 Task: Search one way flight ticket for 3 adults in first from Lewiston: Lewiston-nez Perce County Airport to Laramie: Laramie Regional Airport on 5-3-2023. Choice of flights is Royal air maroc. Number of bags: 1 carry on bag. Price is upto 77000. Outbound departure time preference is 12:30.
Action: Mouse moved to (287, 267)
Screenshot: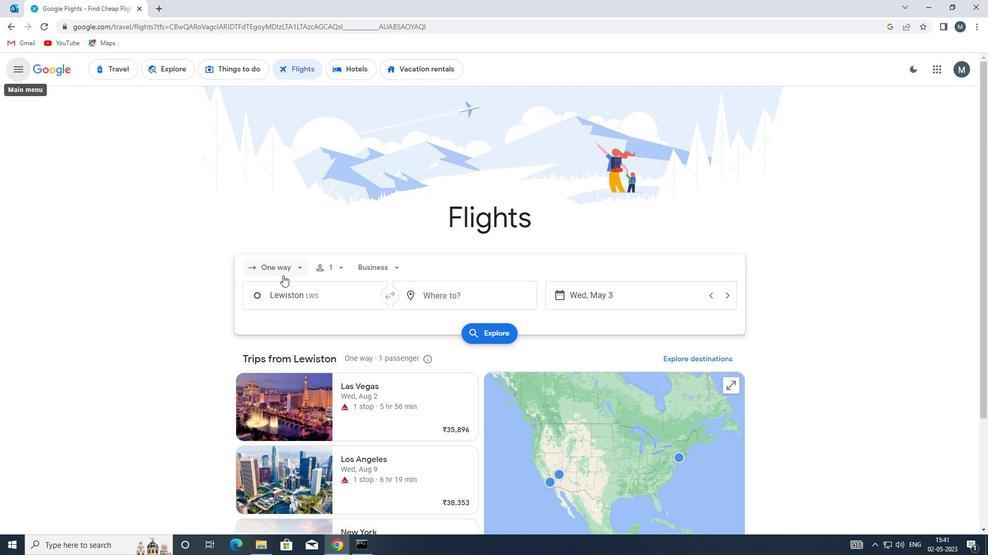 
Action: Mouse pressed left at (287, 267)
Screenshot: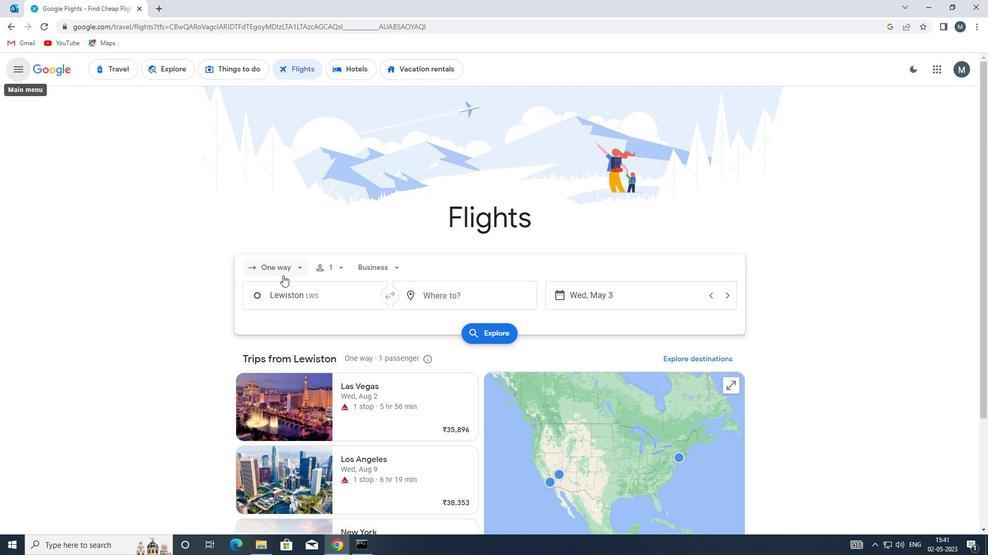 
Action: Mouse moved to (291, 316)
Screenshot: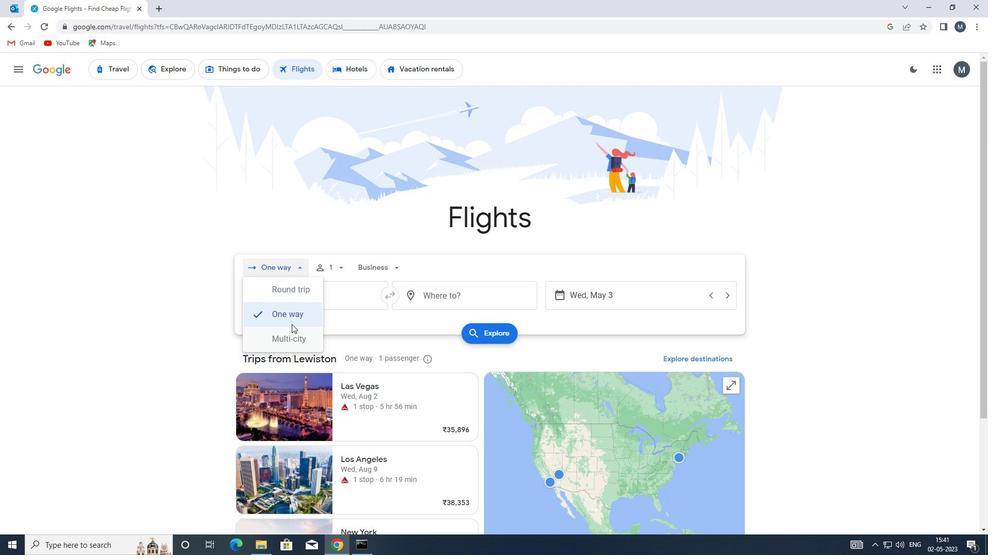 
Action: Mouse pressed left at (291, 316)
Screenshot: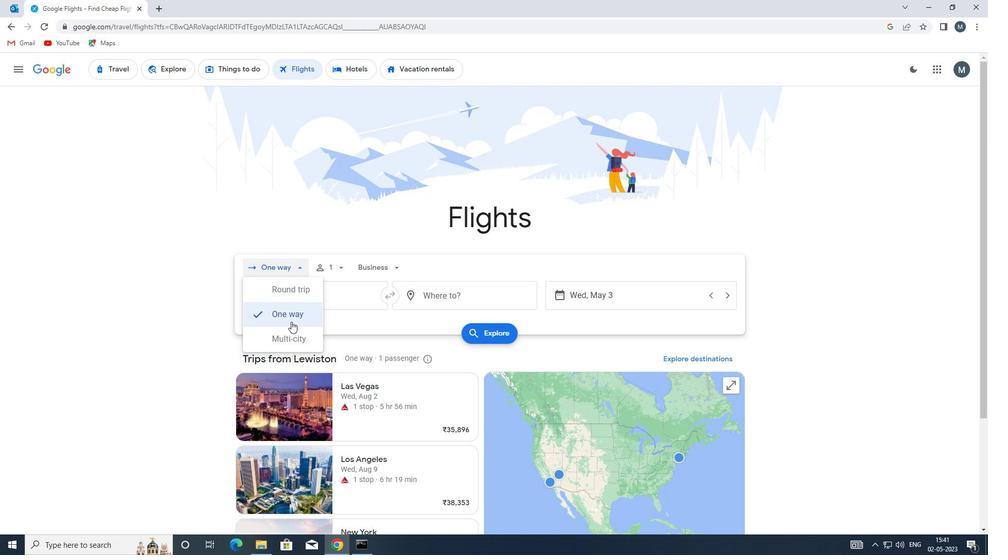 
Action: Mouse moved to (341, 269)
Screenshot: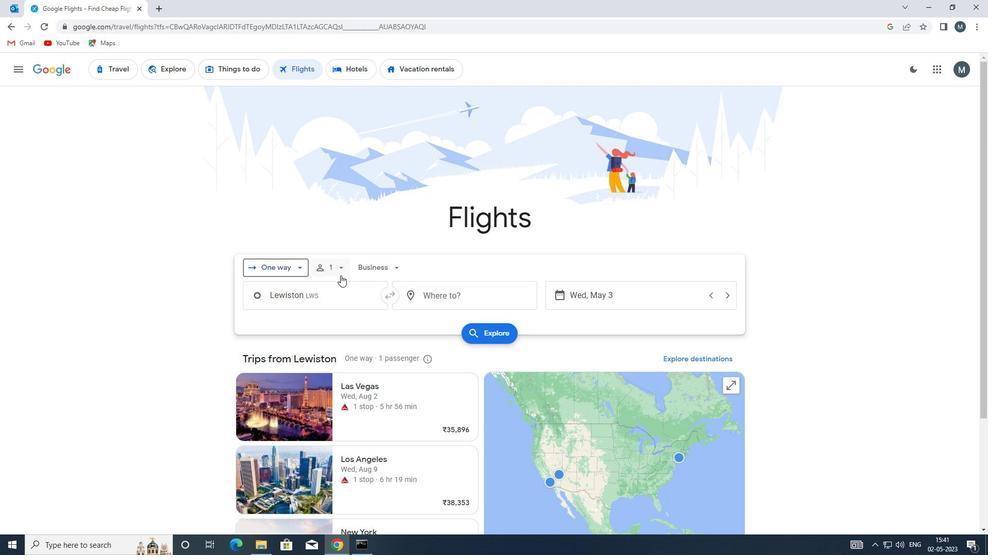
Action: Mouse pressed left at (341, 269)
Screenshot: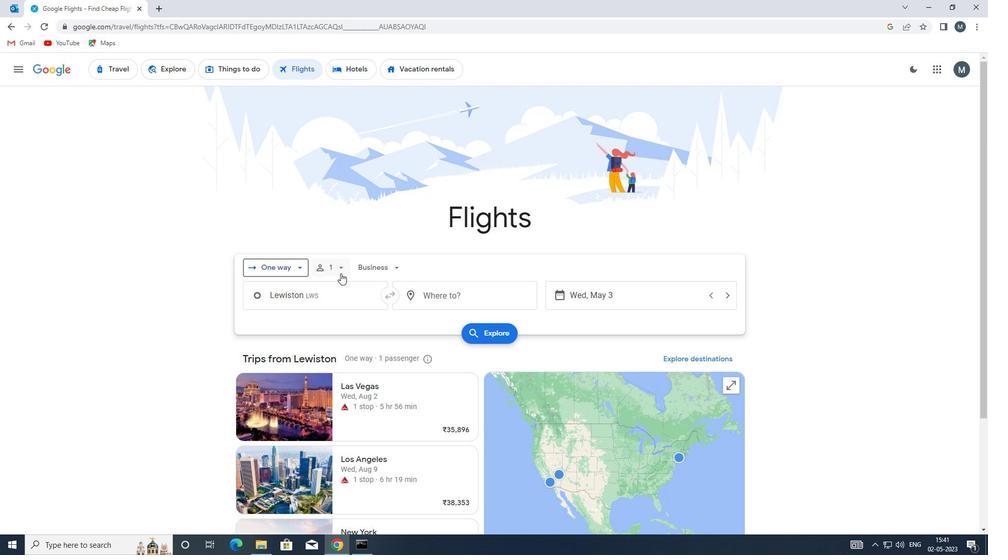 
Action: Mouse moved to (422, 295)
Screenshot: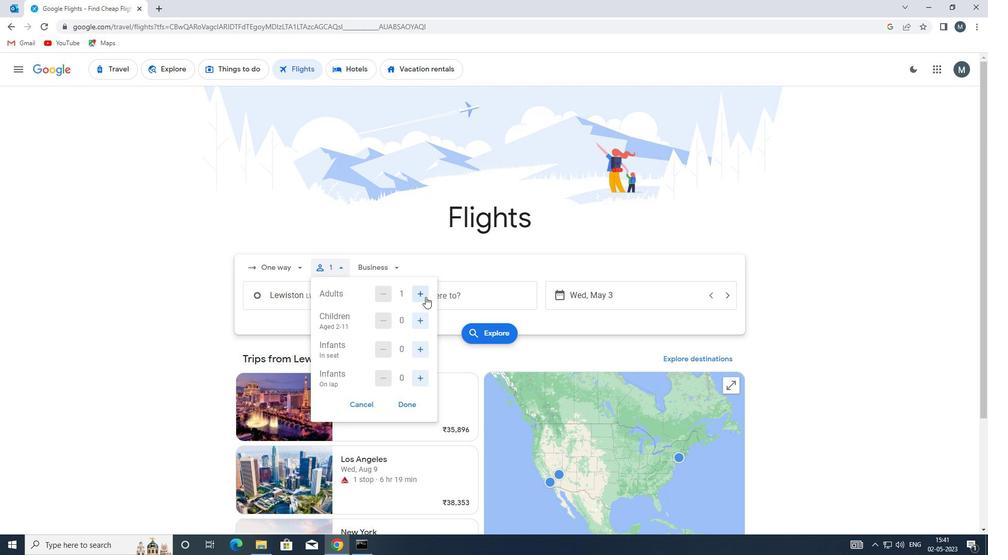 
Action: Mouse pressed left at (422, 295)
Screenshot: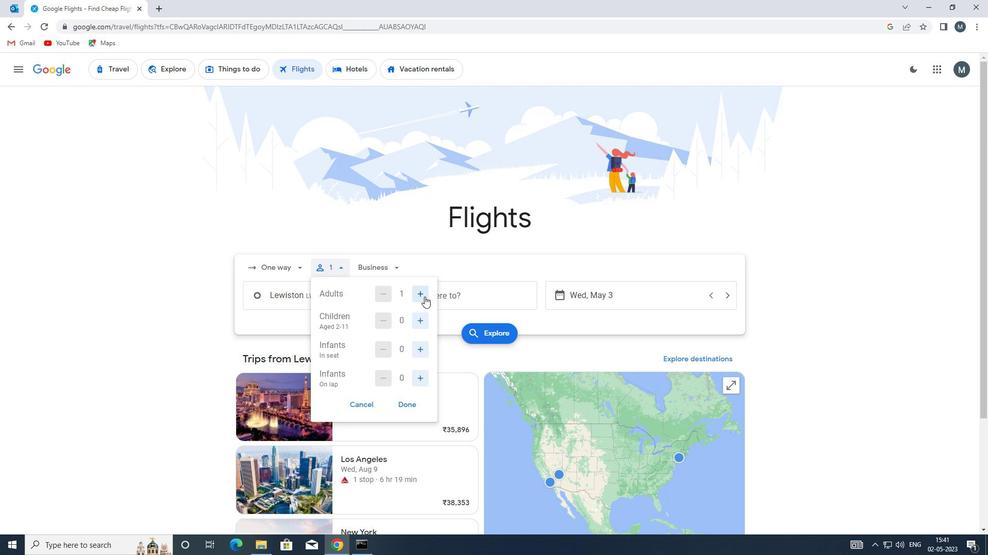 
Action: Mouse pressed left at (422, 295)
Screenshot: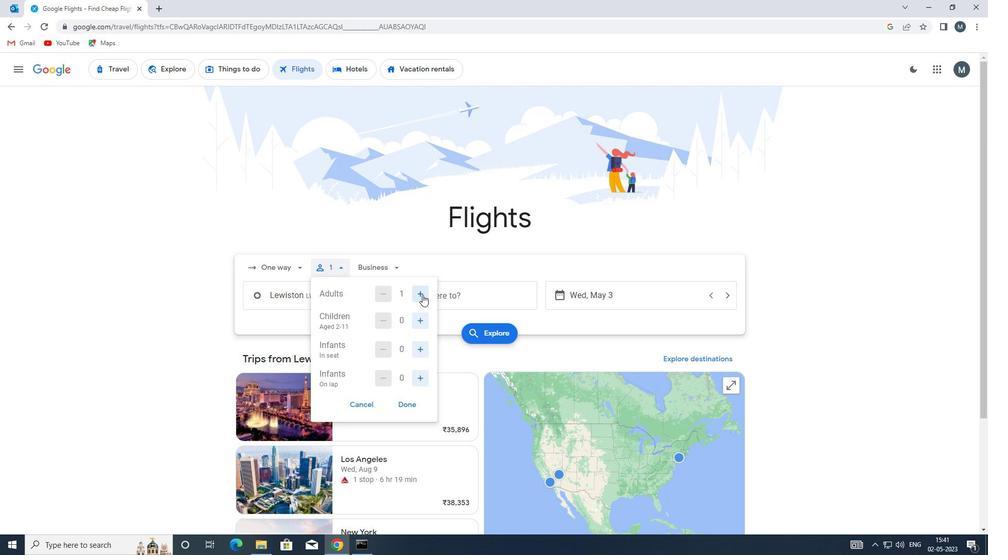 
Action: Mouse moved to (415, 403)
Screenshot: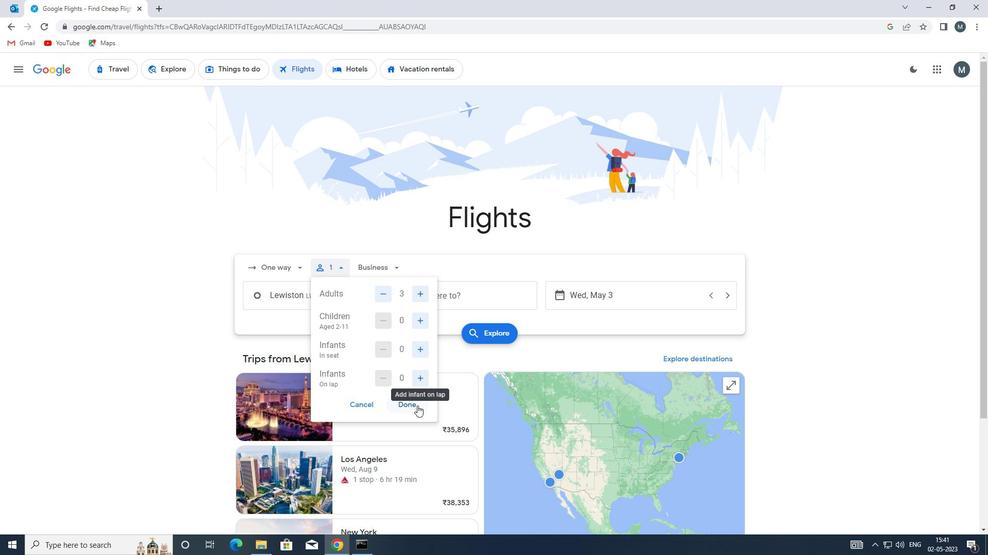 
Action: Mouse pressed left at (415, 403)
Screenshot: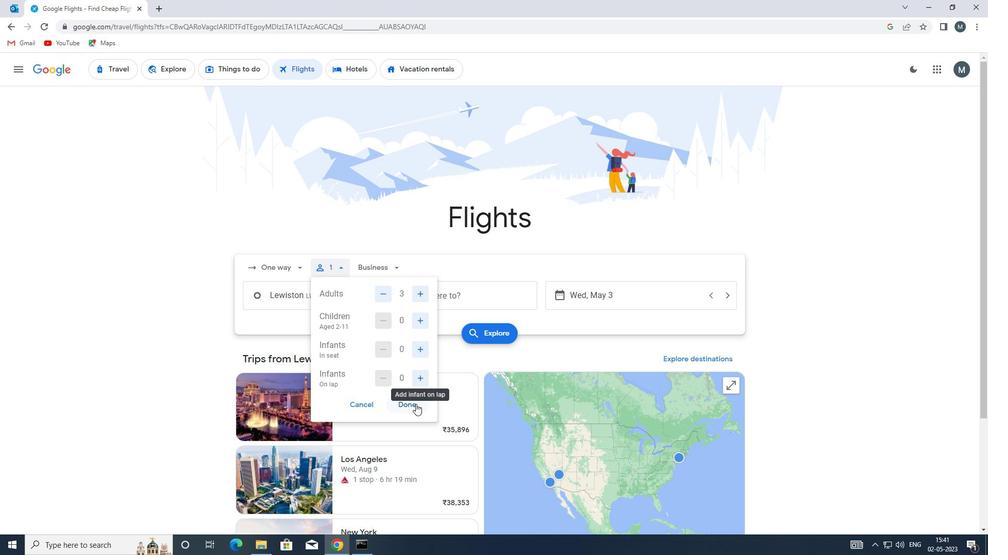 
Action: Mouse moved to (386, 266)
Screenshot: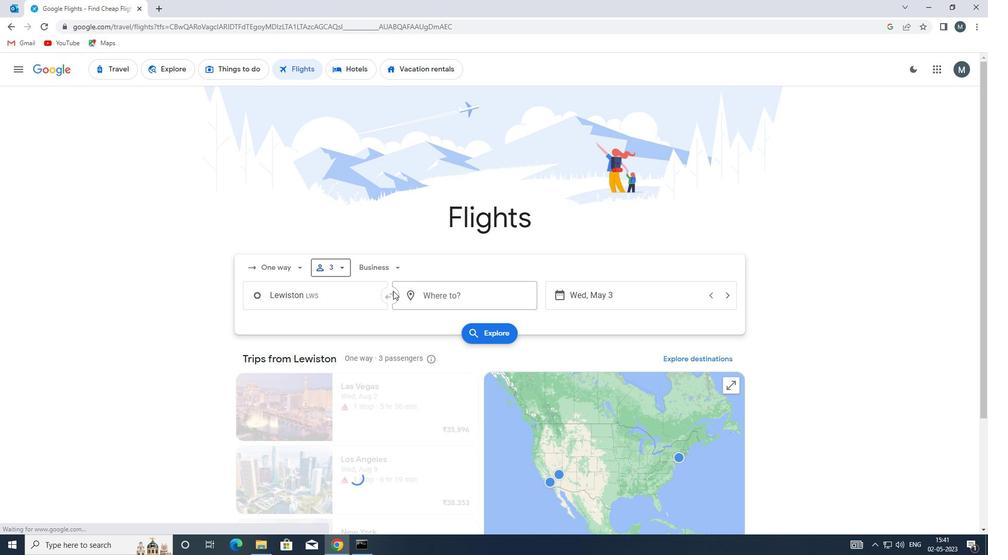 
Action: Mouse pressed left at (386, 266)
Screenshot: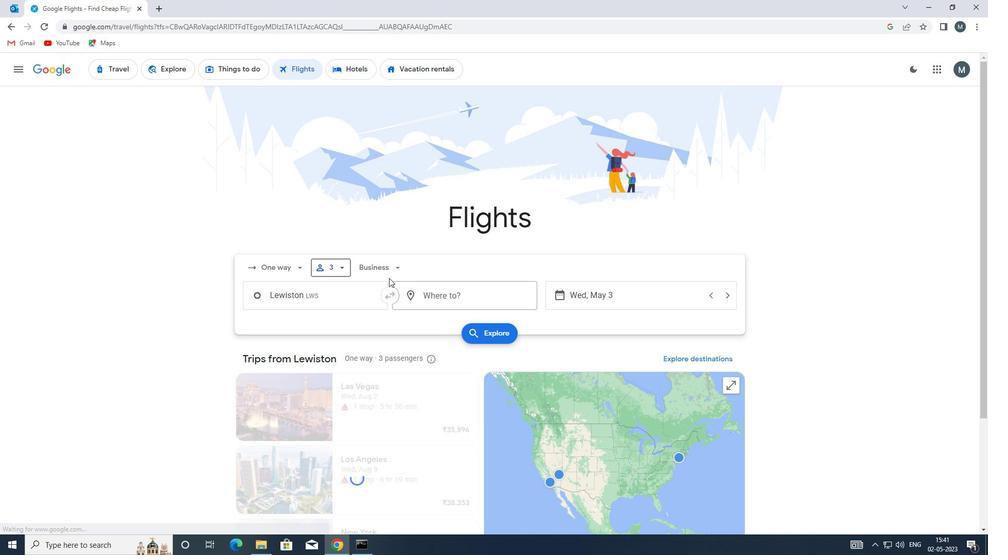 
Action: Mouse moved to (395, 363)
Screenshot: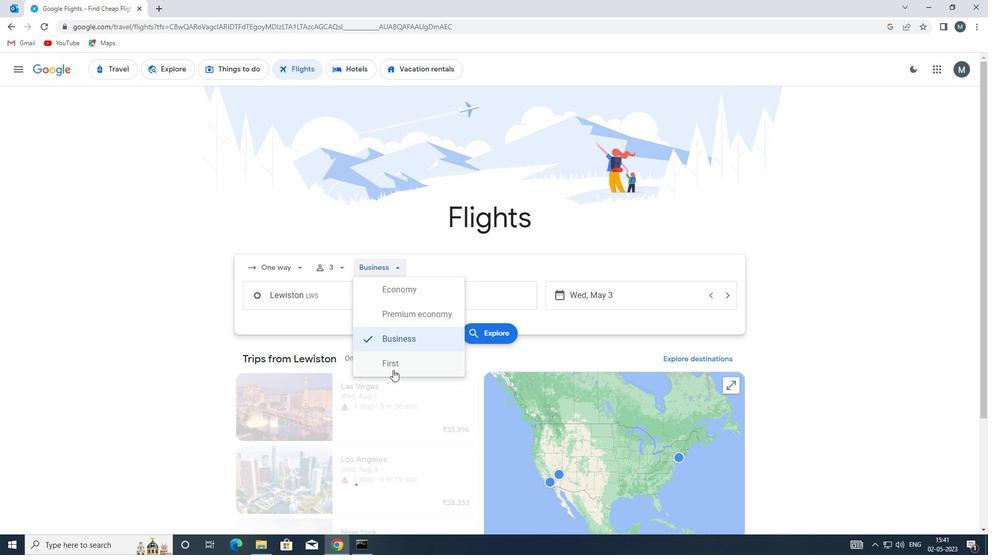 
Action: Mouse pressed left at (395, 363)
Screenshot: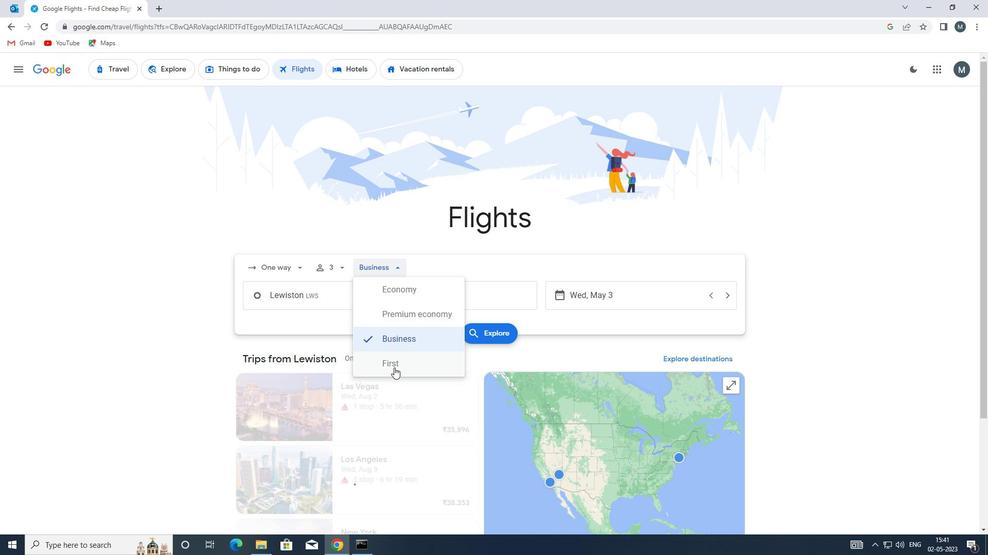 
Action: Mouse moved to (342, 297)
Screenshot: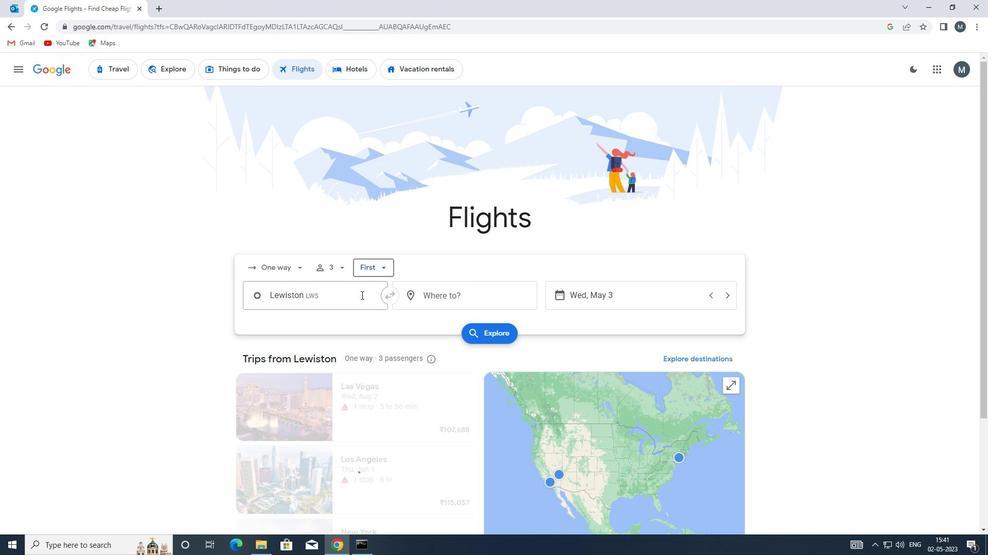 
Action: Mouse pressed left at (342, 297)
Screenshot: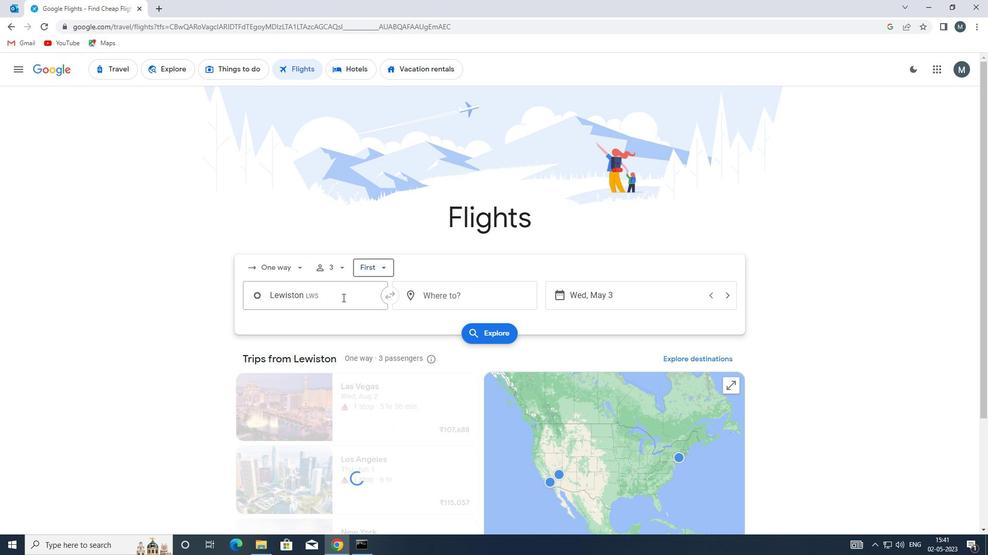 
Action: Mouse moved to (342, 297)
Screenshot: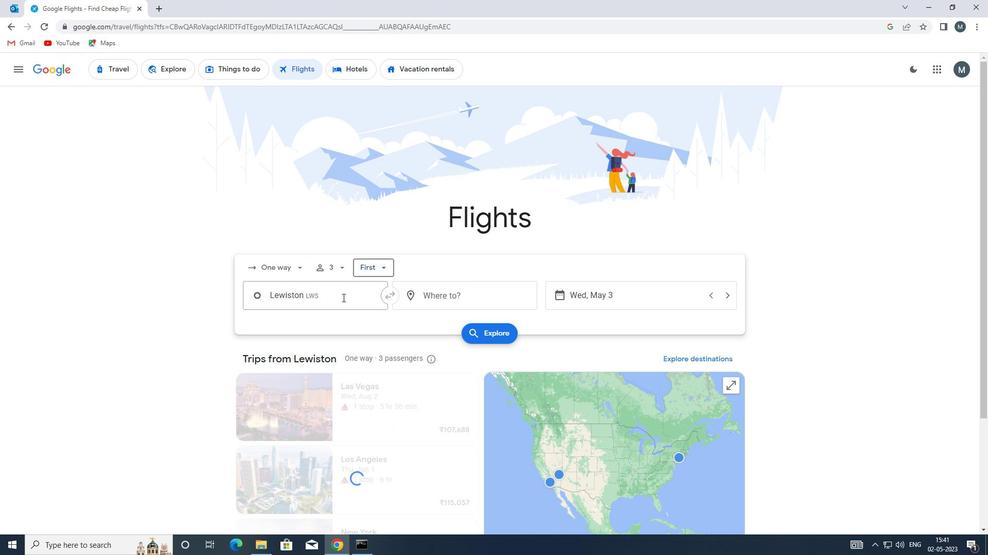 
Action: Key pressed <Key.enter>
Screenshot: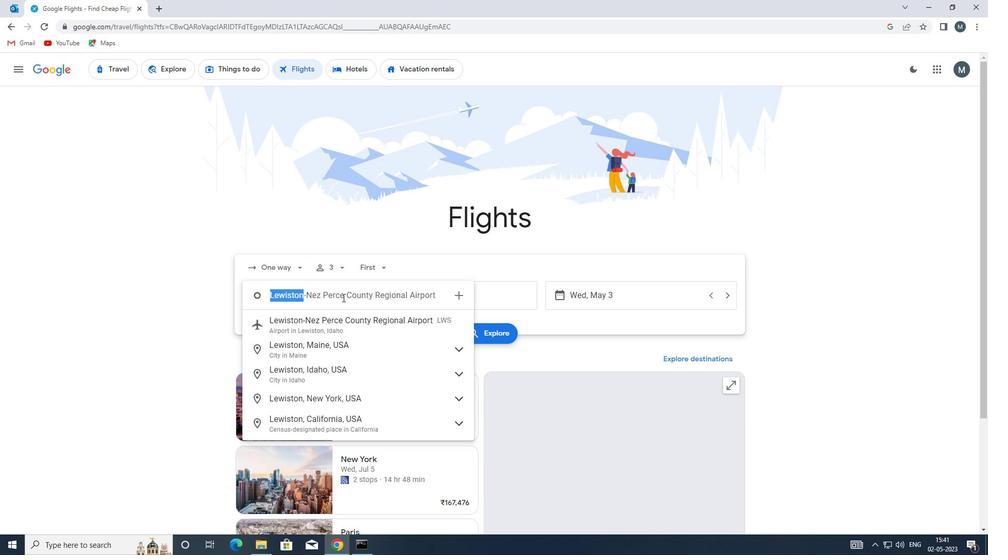 
Action: Mouse moved to (458, 295)
Screenshot: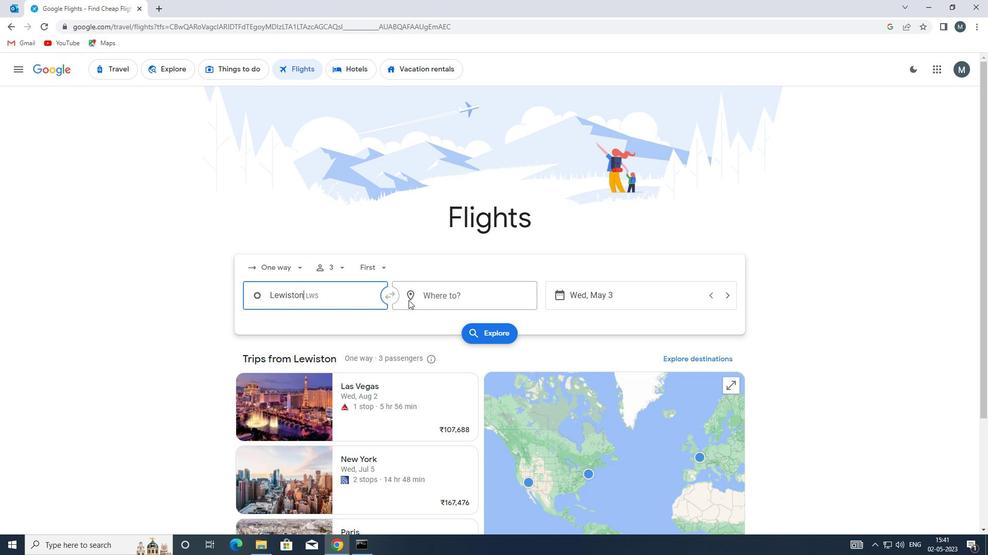 
Action: Mouse pressed left at (458, 295)
Screenshot: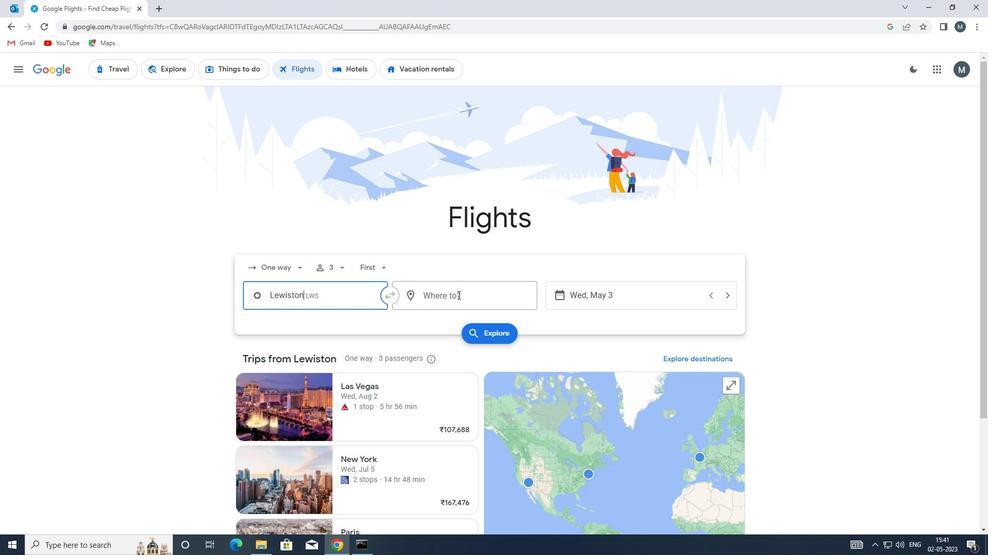 
Action: Key pressed lar
Screenshot: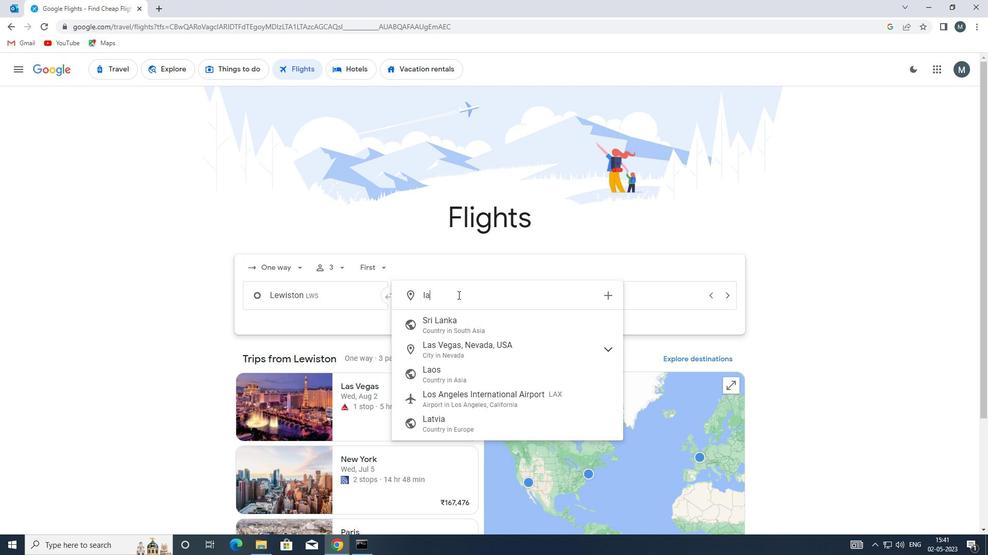 
Action: Mouse moved to (498, 320)
Screenshot: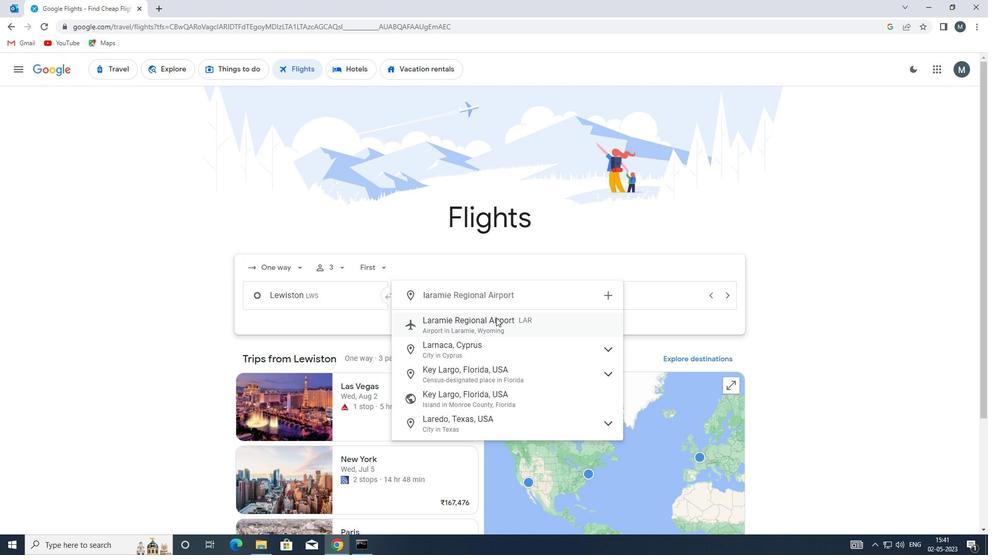 
Action: Mouse pressed left at (498, 320)
Screenshot: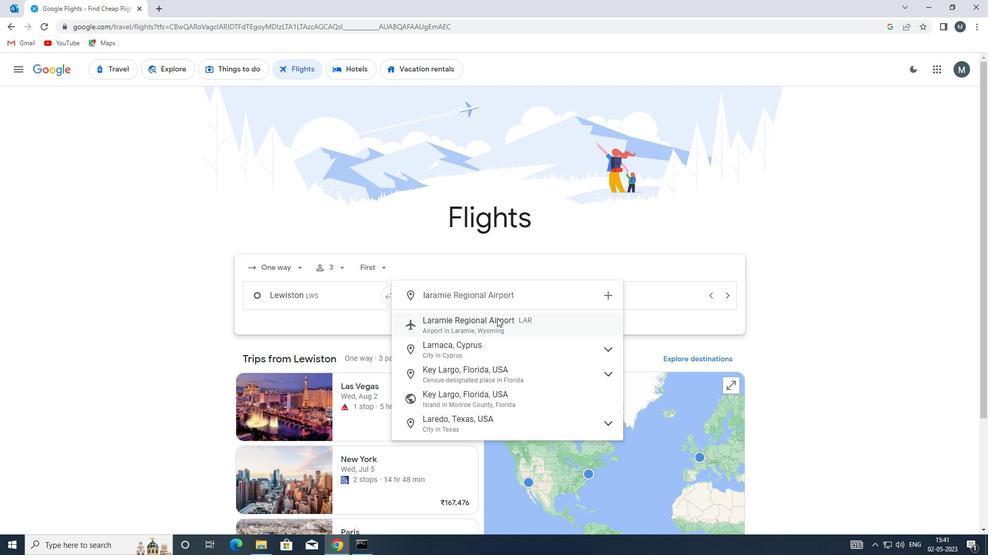 
Action: Mouse moved to (570, 305)
Screenshot: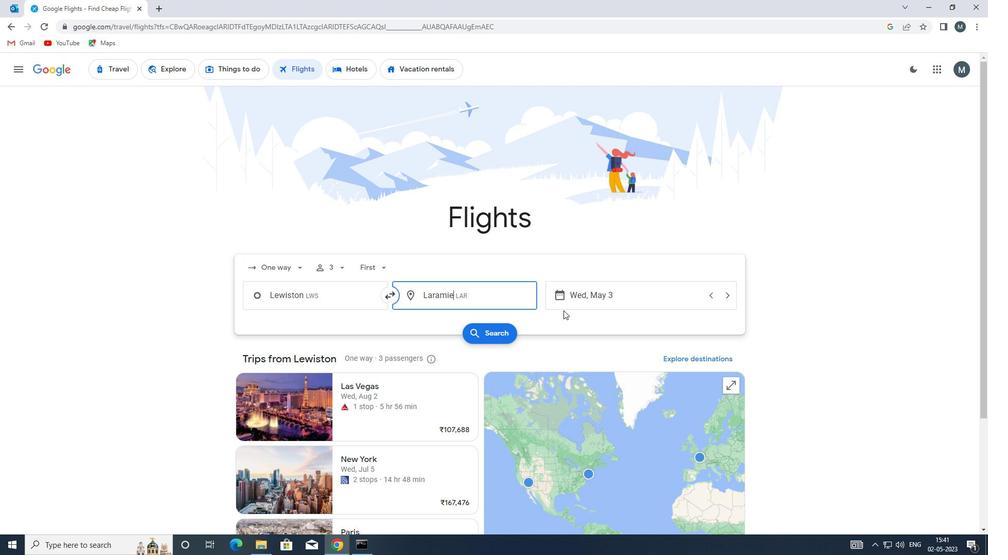 
Action: Mouse pressed left at (570, 305)
Screenshot: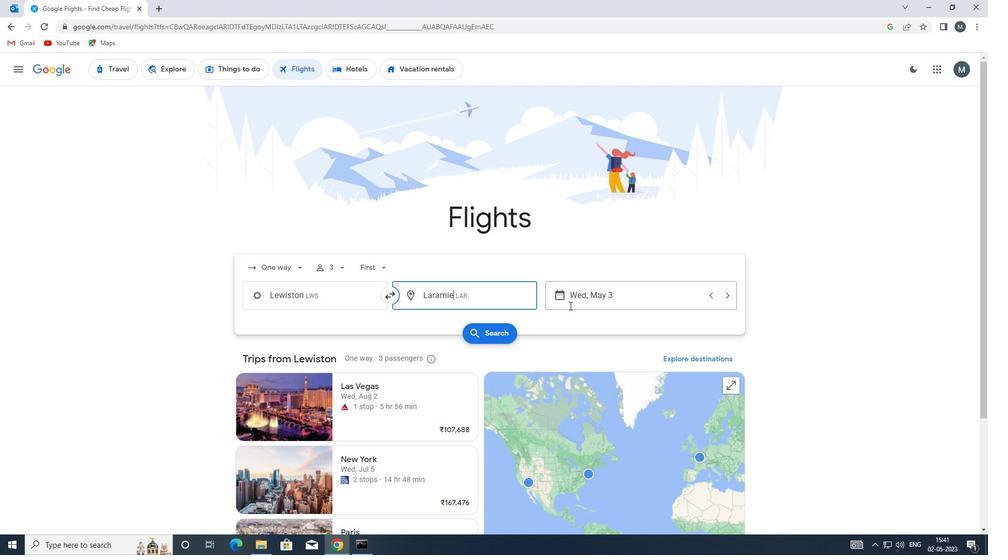 
Action: Mouse moved to (443, 342)
Screenshot: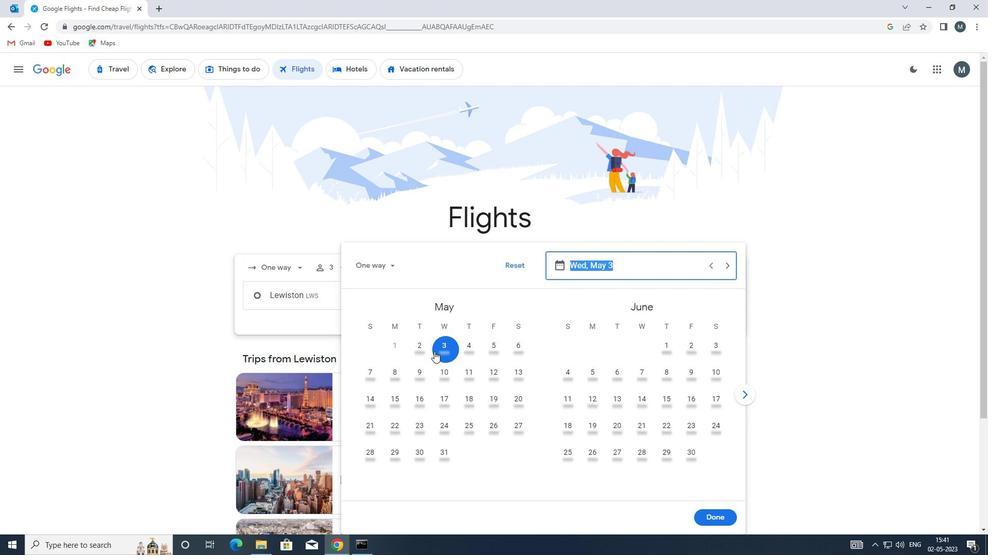 
Action: Mouse pressed left at (443, 342)
Screenshot: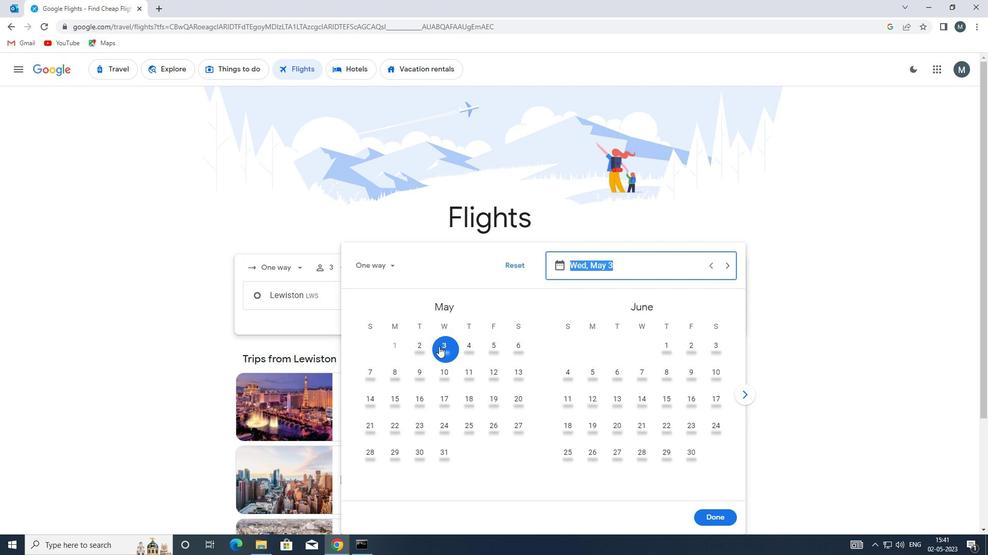 
Action: Mouse moved to (728, 512)
Screenshot: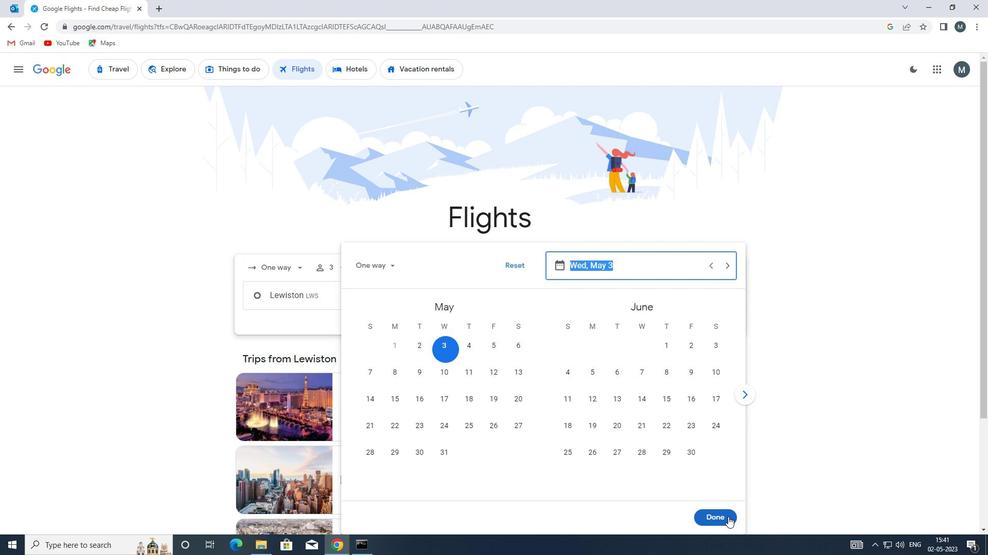 
Action: Mouse pressed left at (728, 512)
Screenshot: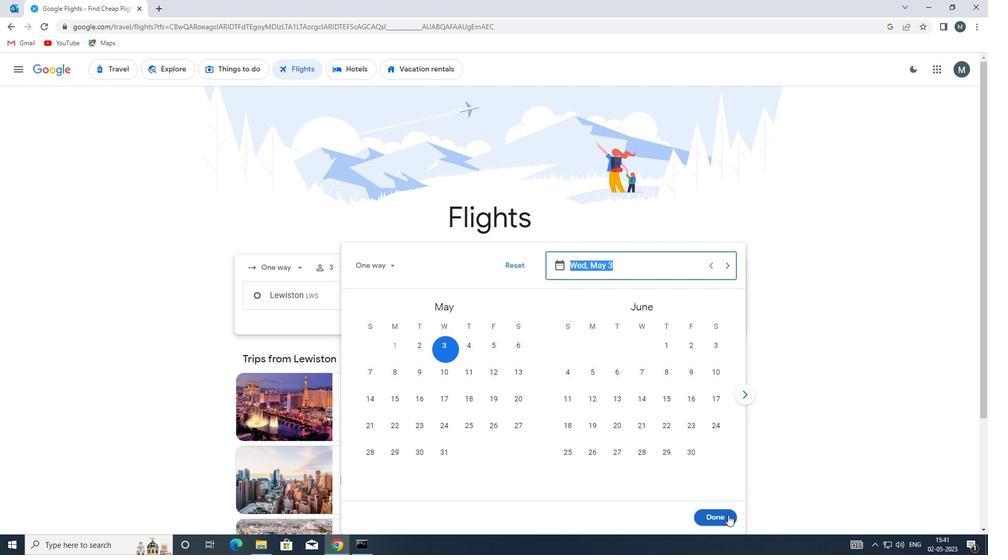 
Action: Mouse moved to (491, 337)
Screenshot: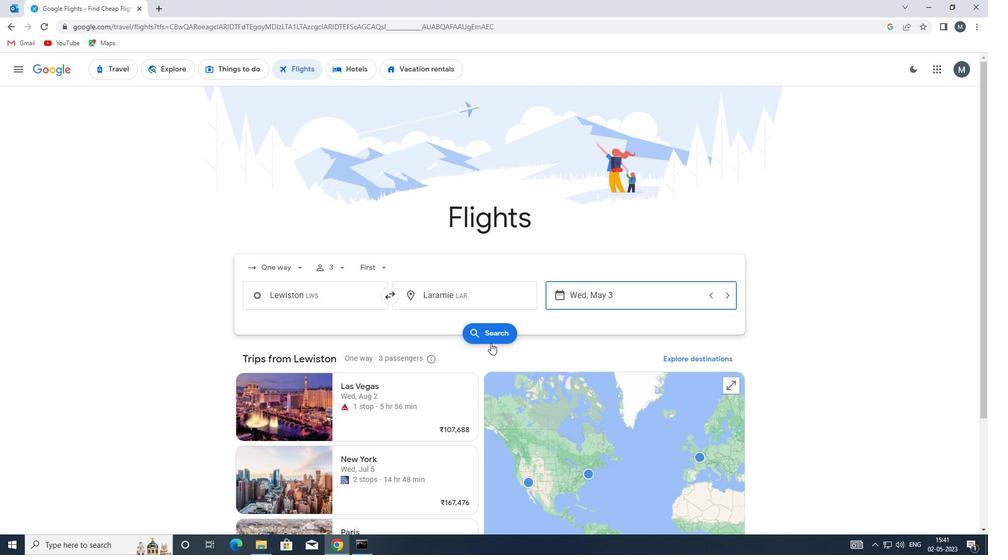 
Action: Mouse pressed left at (491, 337)
Screenshot: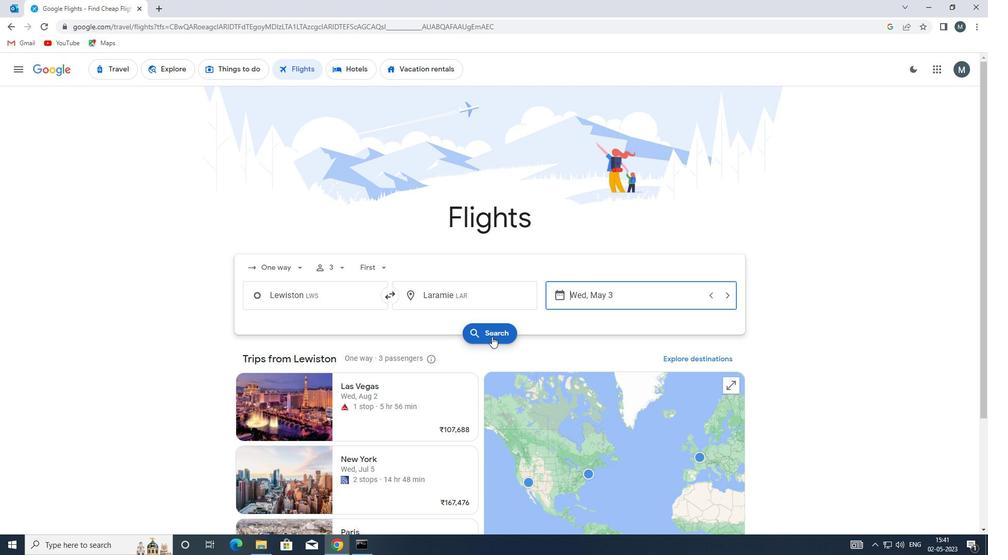 
Action: Mouse moved to (264, 162)
Screenshot: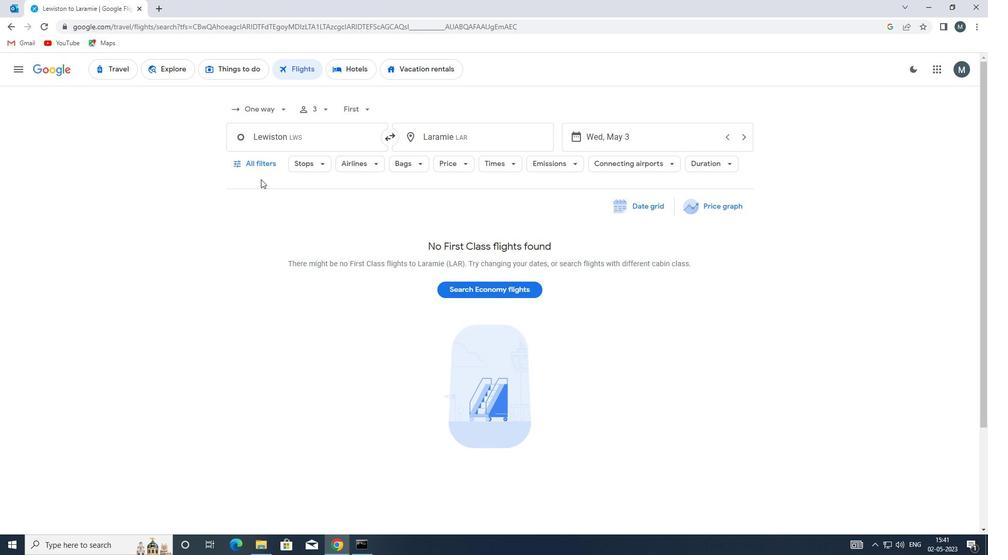 
Action: Mouse pressed left at (264, 162)
Screenshot: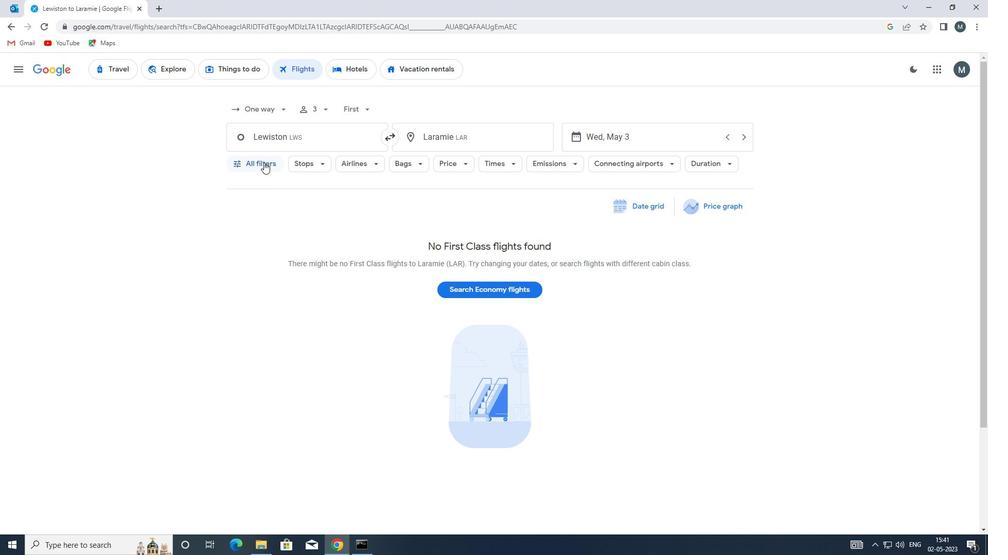 
Action: Mouse moved to (293, 258)
Screenshot: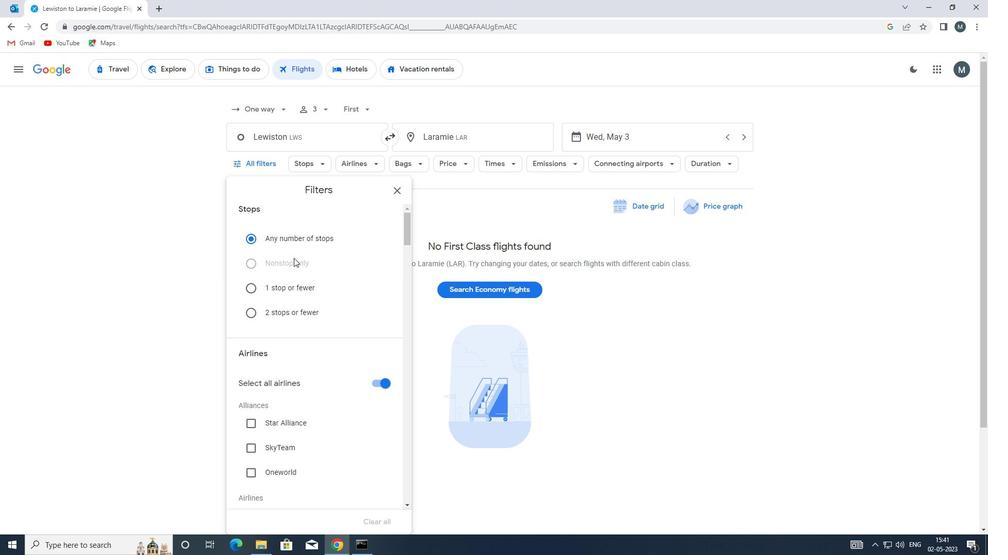 
Action: Mouse scrolled (293, 257) with delta (0, 0)
Screenshot: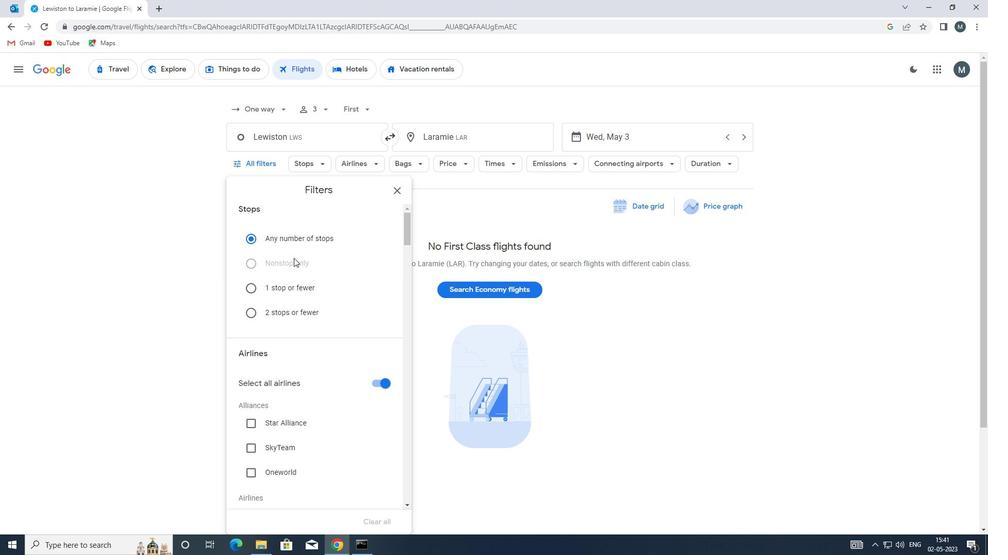 
Action: Mouse moved to (320, 297)
Screenshot: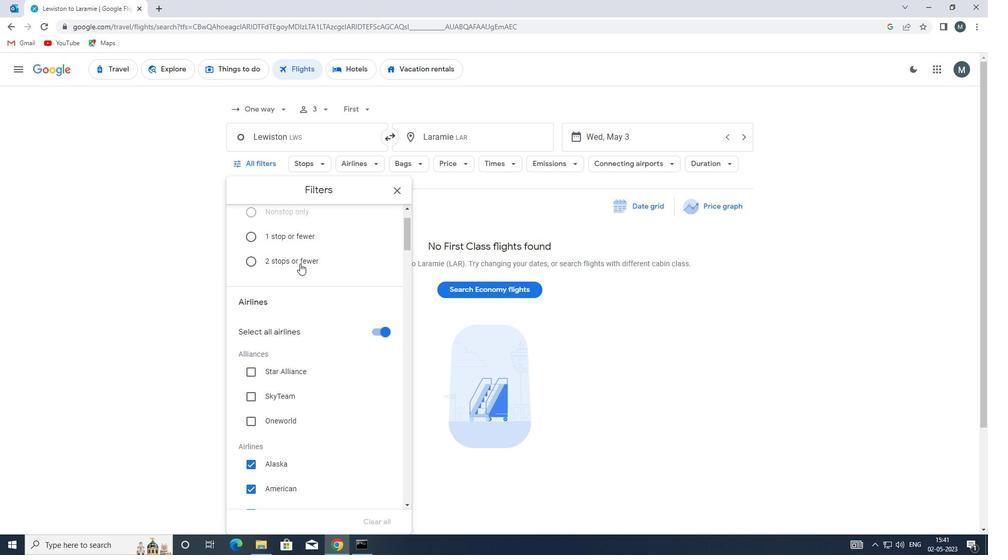 
Action: Mouse scrolled (320, 297) with delta (0, 0)
Screenshot: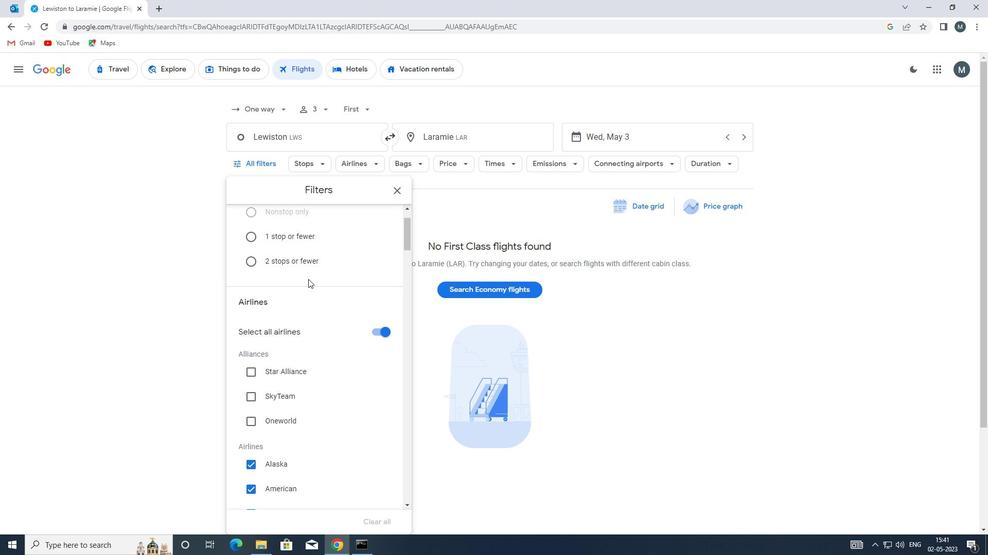 
Action: Mouse moved to (378, 281)
Screenshot: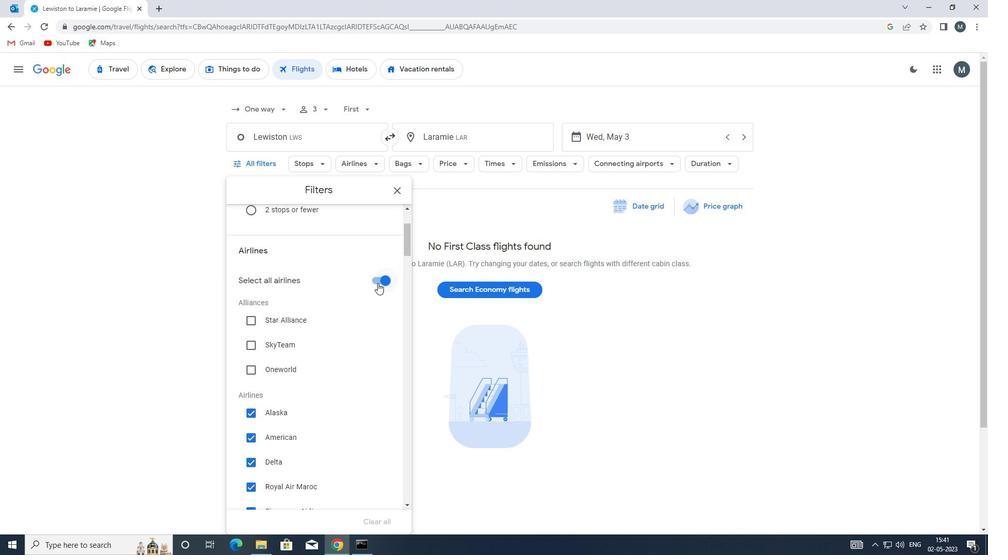 
Action: Mouse pressed left at (378, 281)
Screenshot: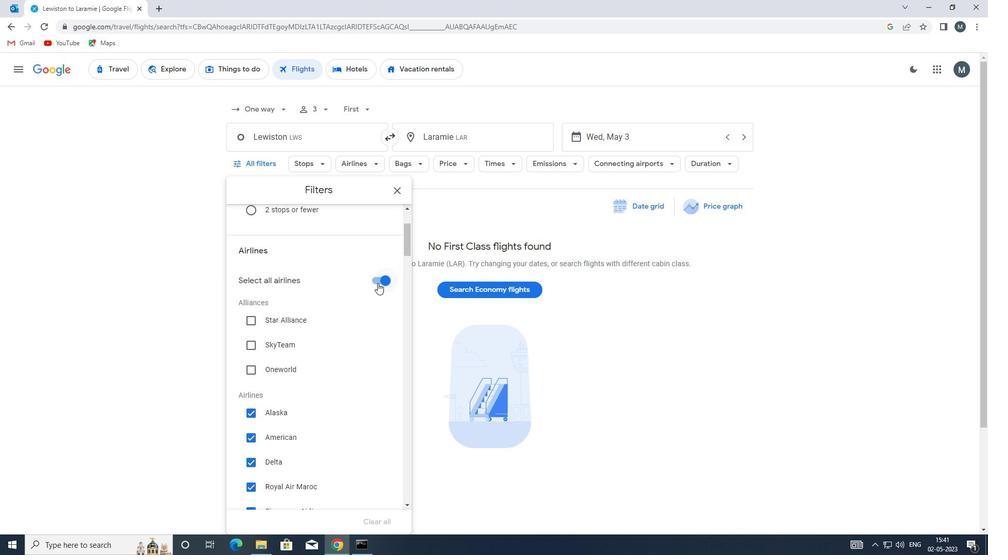 
Action: Mouse moved to (338, 300)
Screenshot: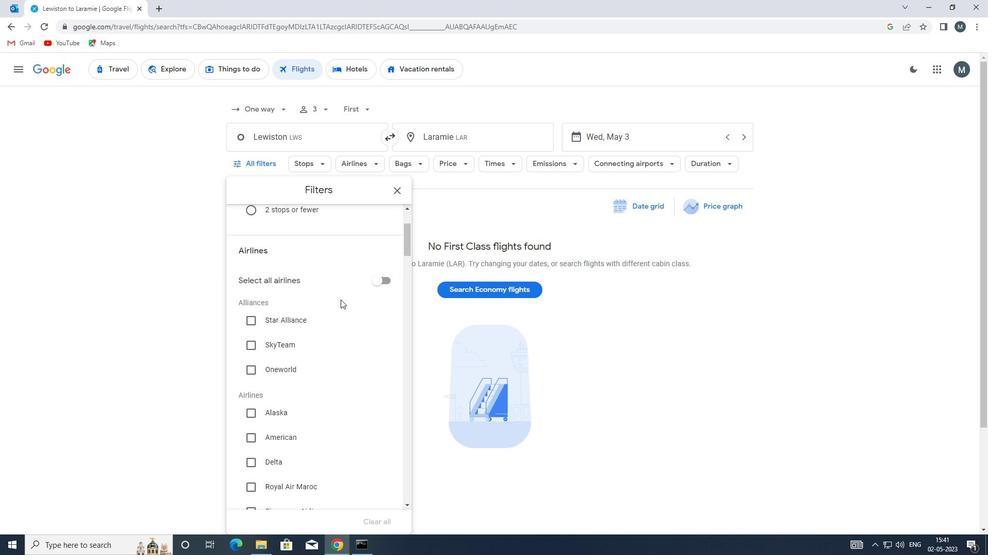 
Action: Mouse scrolled (338, 299) with delta (0, 0)
Screenshot: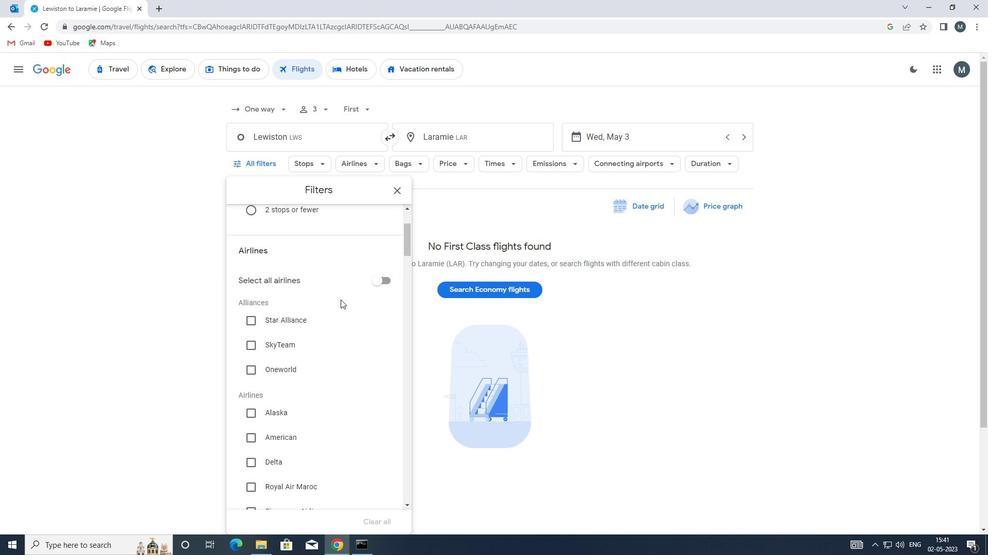
Action: Mouse moved to (331, 302)
Screenshot: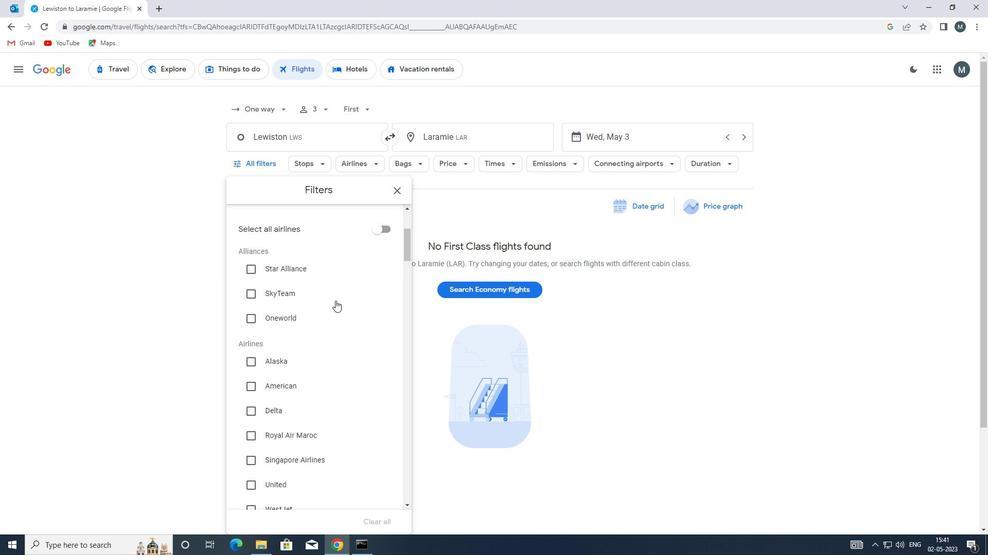 
Action: Mouse scrolled (331, 301) with delta (0, 0)
Screenshot: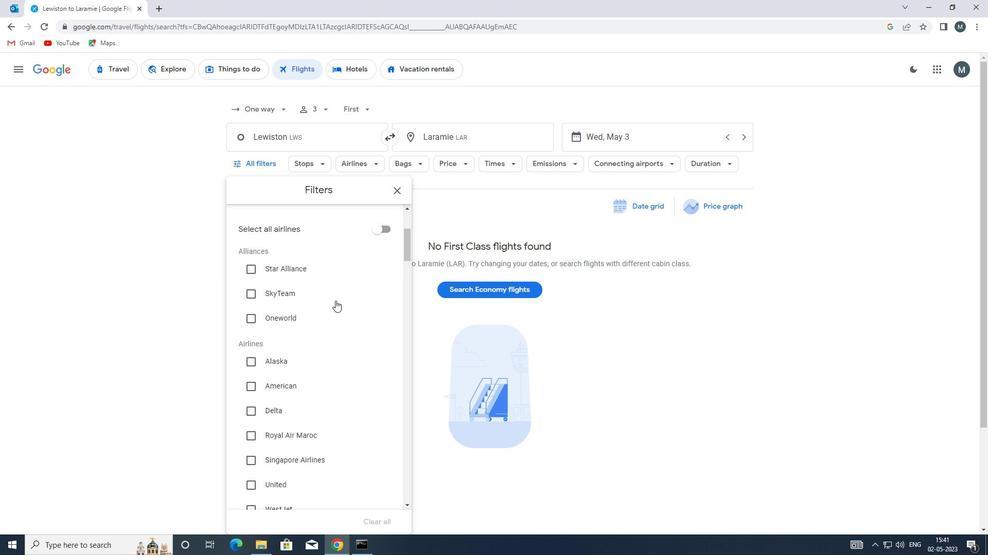 
Action: Mouse moved to (317, 314)
Screenshot: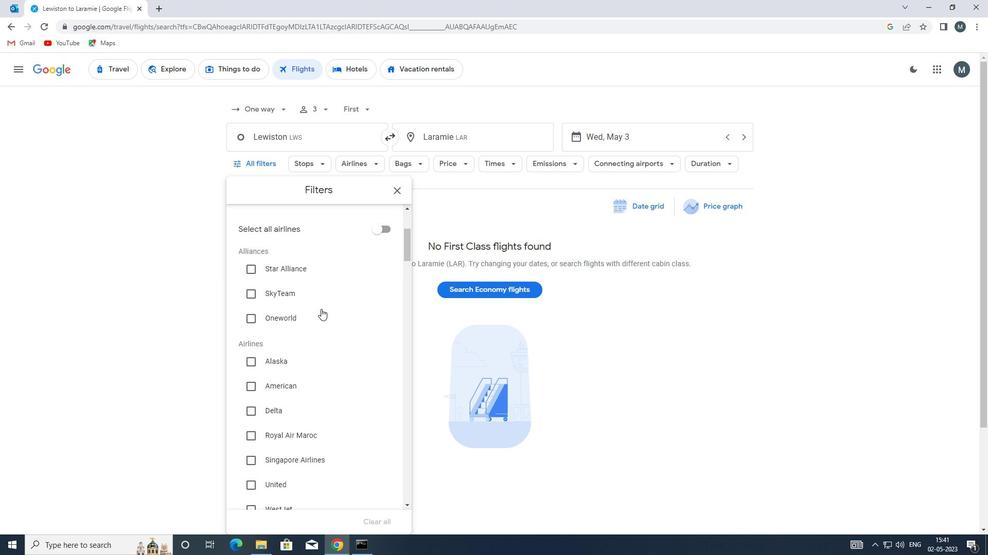 
Action: Mouse scrolled (317, 313) with delta (0, 0)
Screenshot: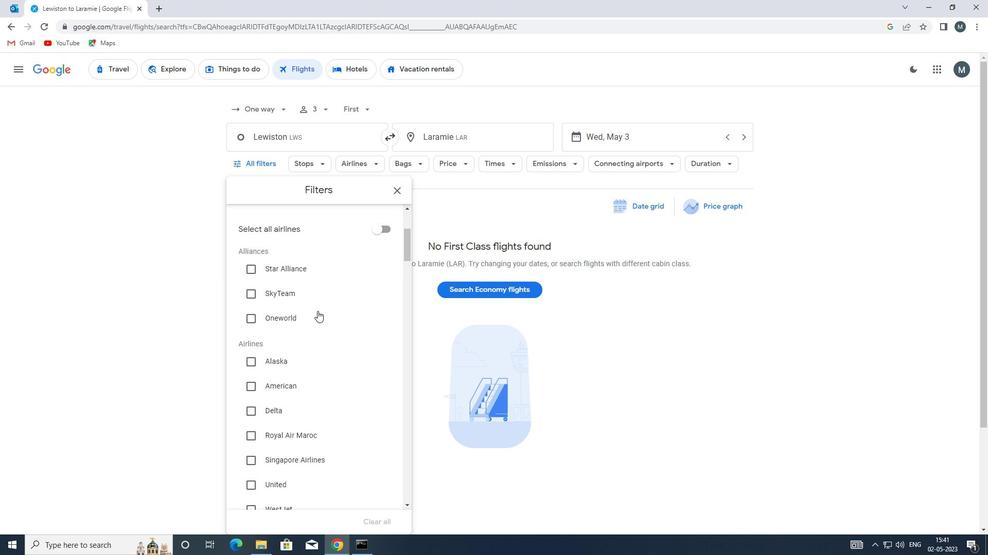 
Action: Mouse moved to (312, 318)
Screenshot: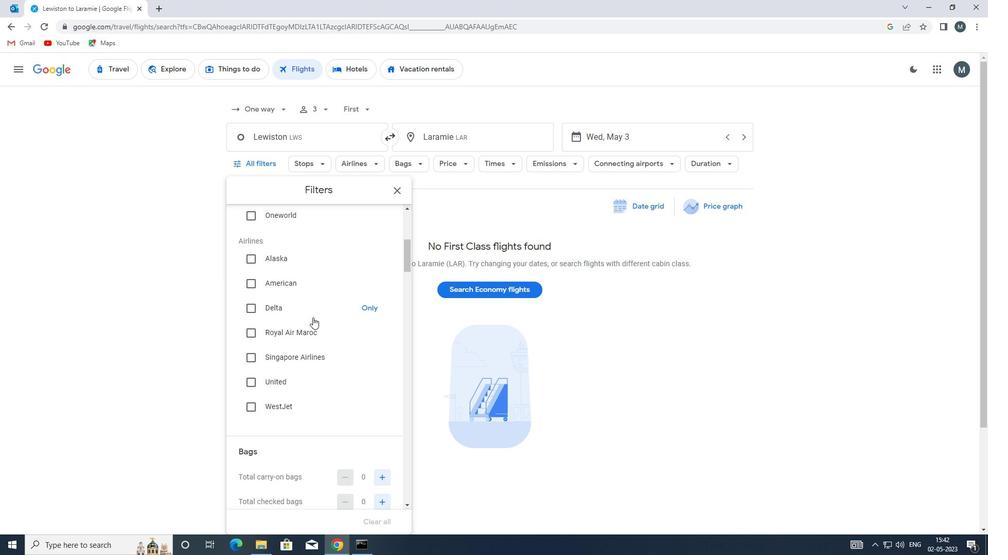 
Action: Mouse scrolled (312, 317) with delta (0, 0)
Screenshot: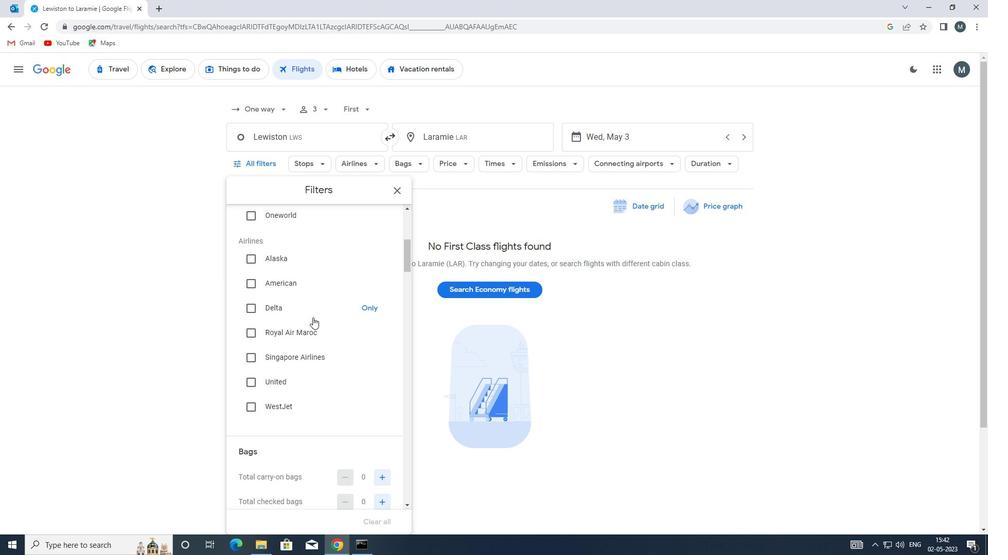
Action: Mouse moved to (248, 282)
Screenshot: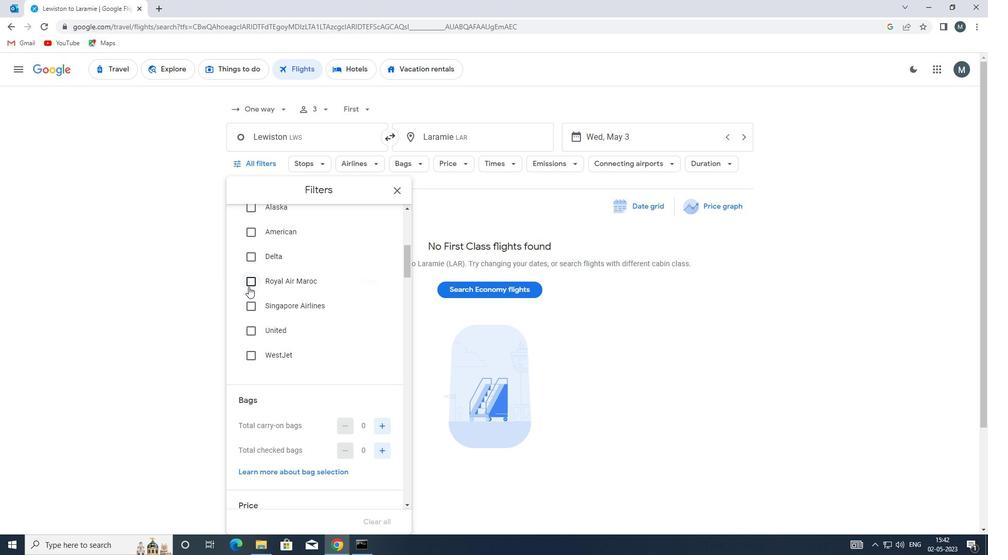 
Action: Mouse pressed left at (248, 282)
Screenshot: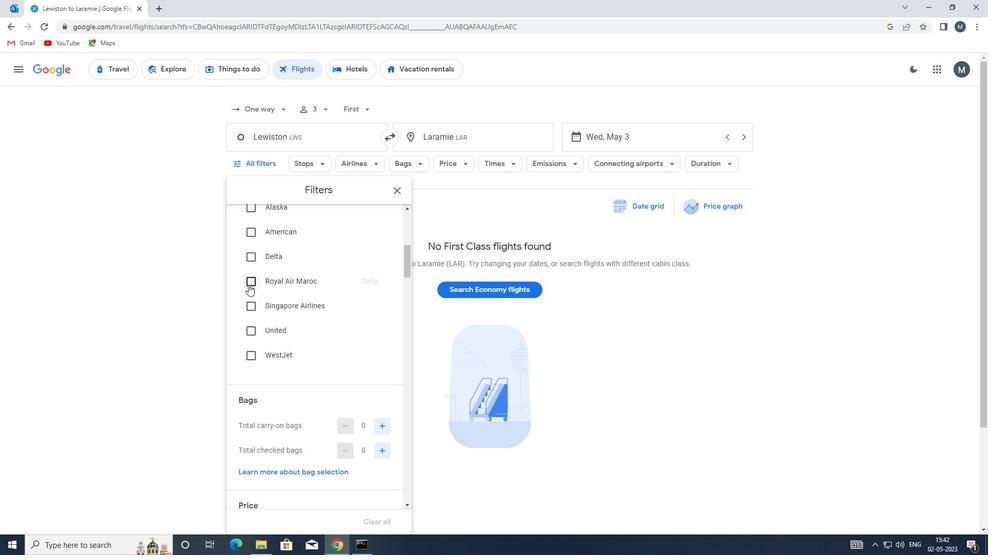 
Action: Mouse moved to (339, 324)
Screenshot: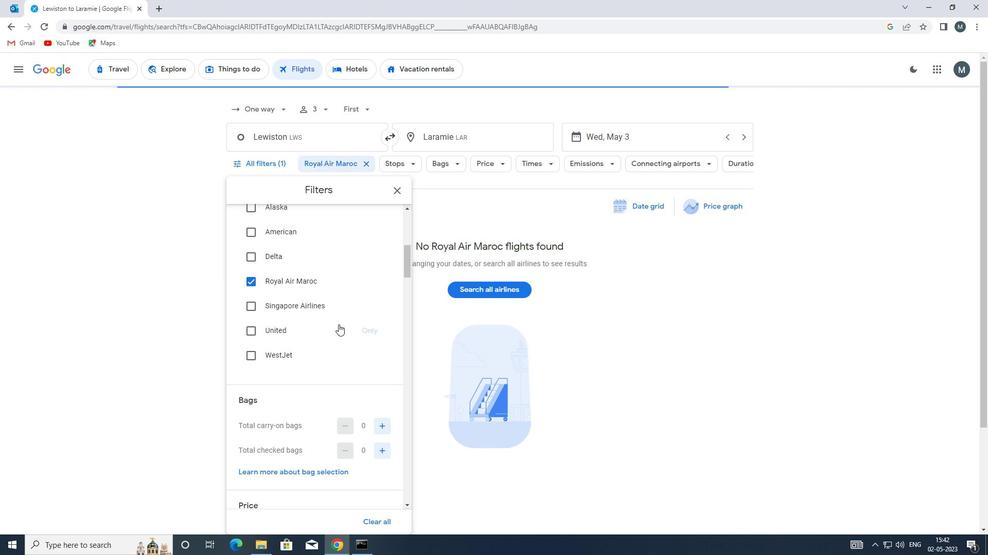 
Action: Mouse scrolled (339, 324) with delta (0, 0)
Screenshot: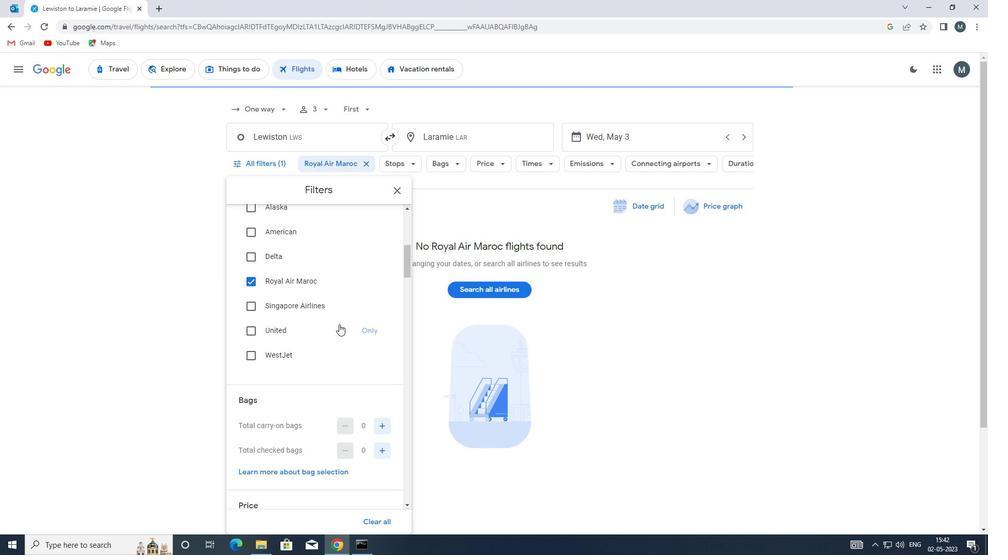 
Action: Mouse moved to (346, 342)
Screenshot: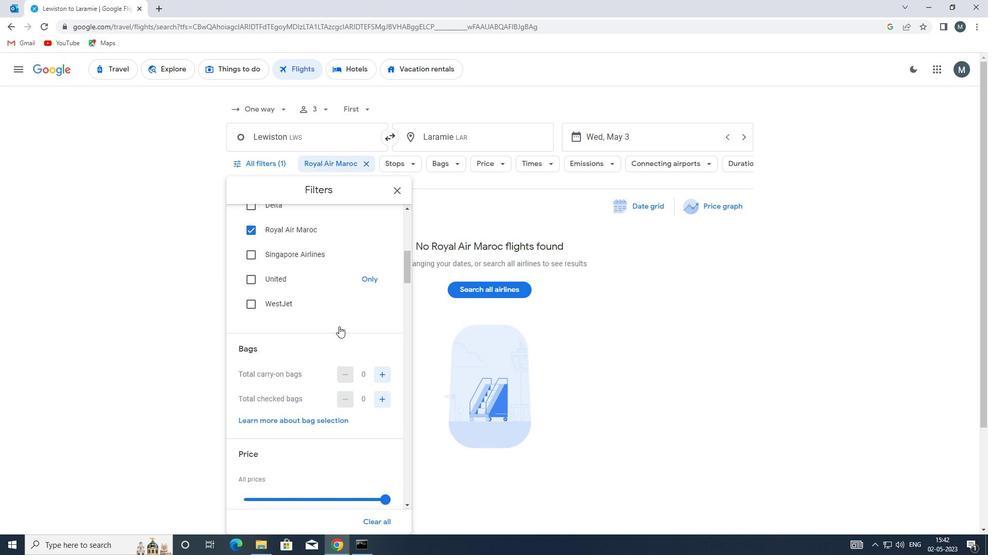 
Action: Mouse scrolled (346, 342) with delta (0, 0)
Screenshot: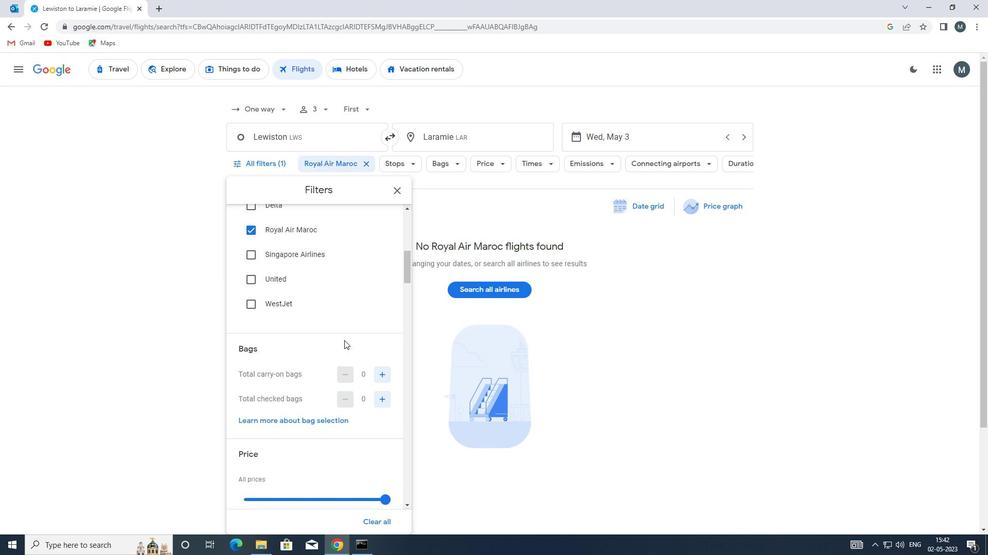 
Action: Mouse moved to (379, 324)
Screenshot: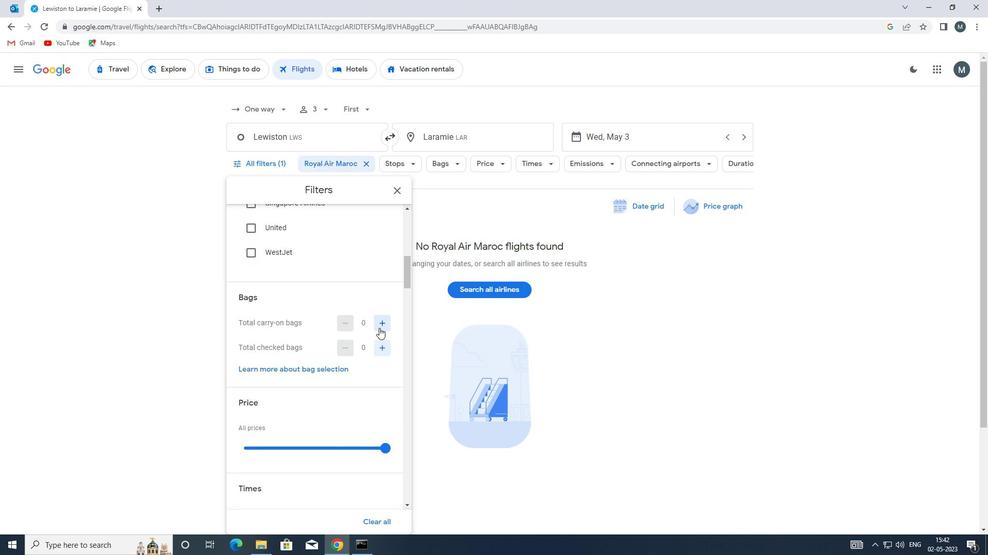 
Action: Mouse pressed left at (379, 324)
Screenshot: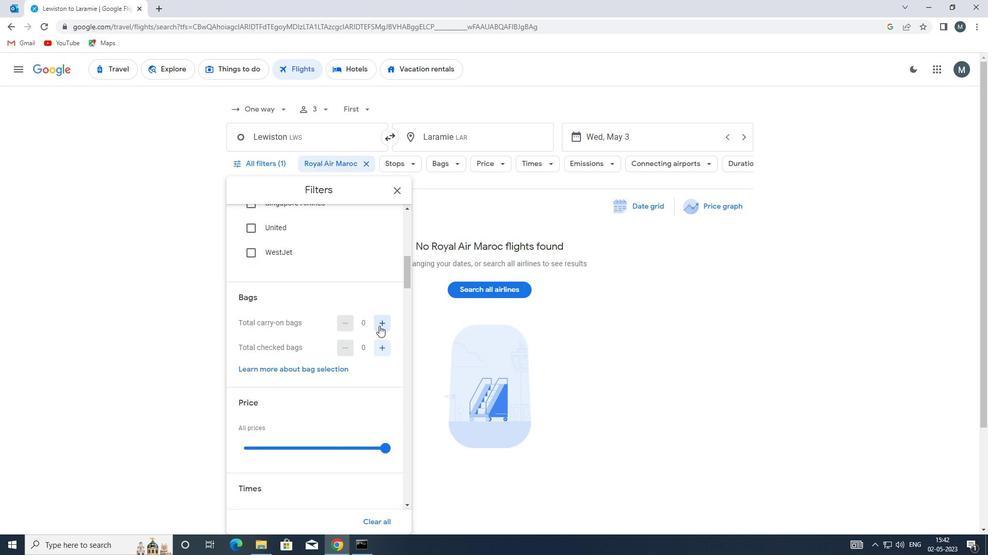 
Action: Mouse moved to (322, 343)
Screenshot: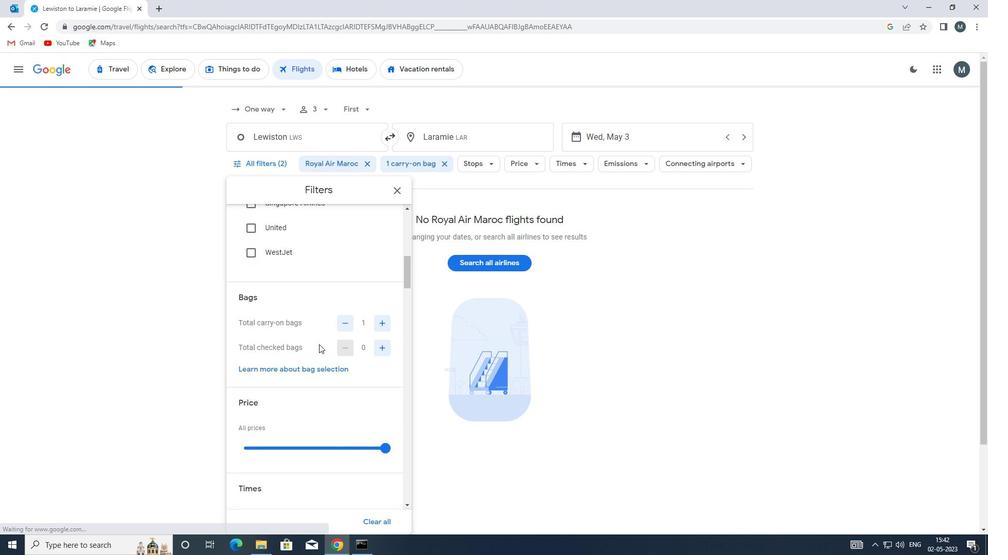 
Action: Mouse scrolled (322, 342) with delta (0, 0)
Screenshot: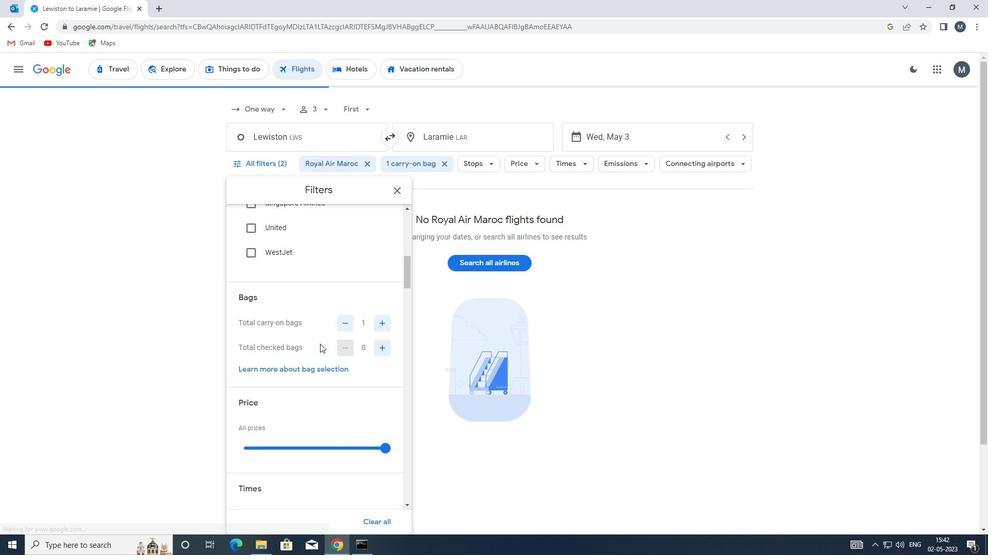 
Action: Mouse scrolled (322, 342) with delta (0, 0)
Screenshot: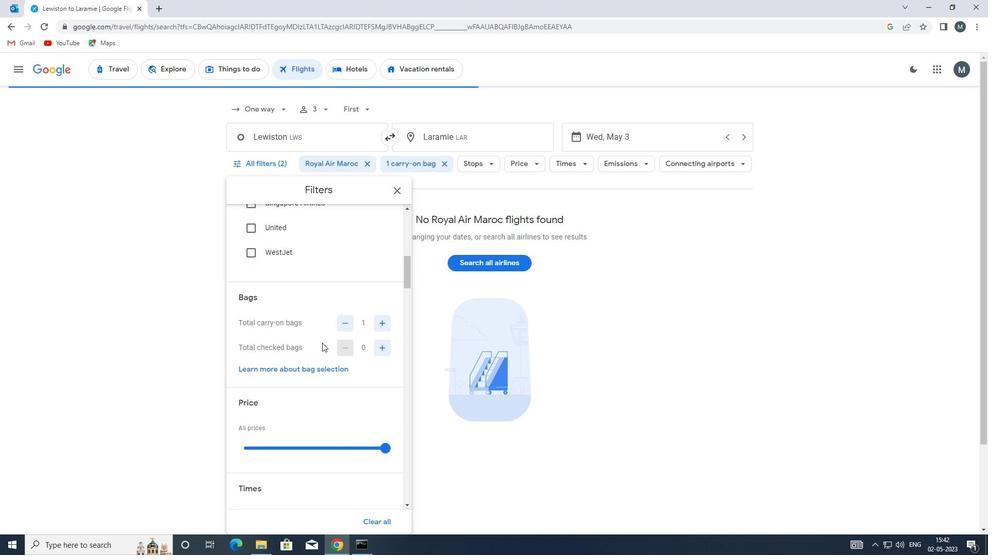 
Action: Mouse moved to (322, 343)
Screenshot: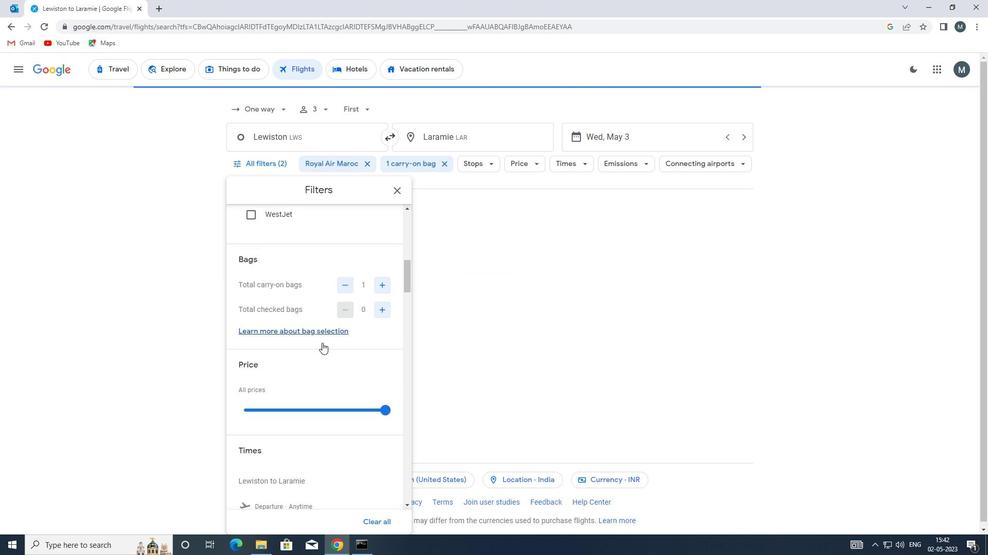 
Action: Mouse scrolled (322, 343) with delta (0, 0)
Screenshot: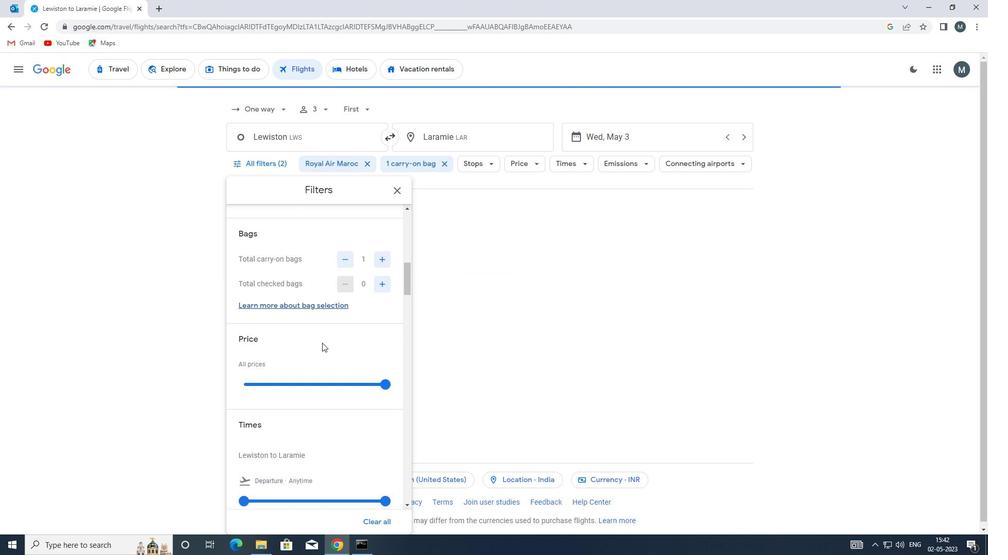 
Action: Mouse moved to (289, 291)
Screenshot: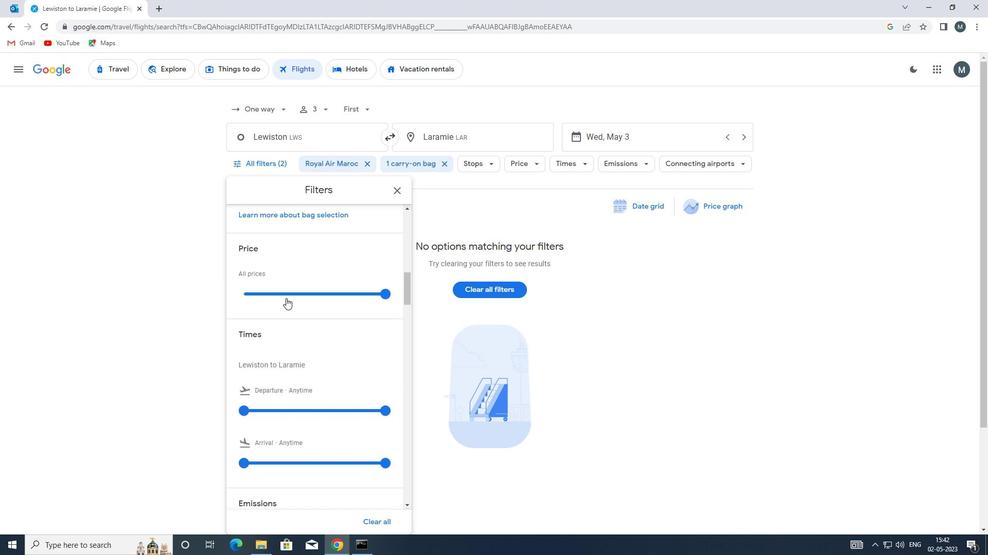 
Action: Mouse pressed left at (289, 291)
Screenshot: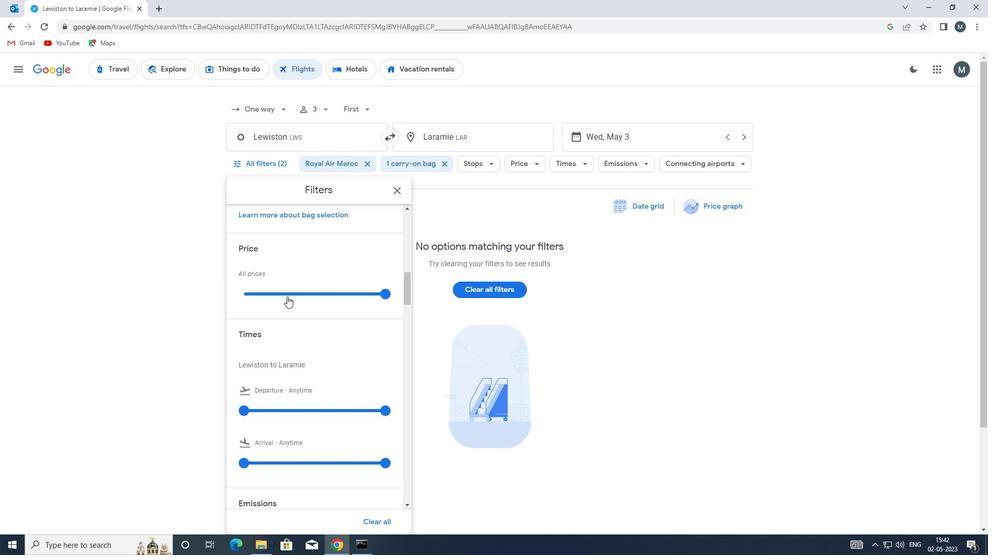 
Action: Mouse pressed left at (289, 291)
Screenshot: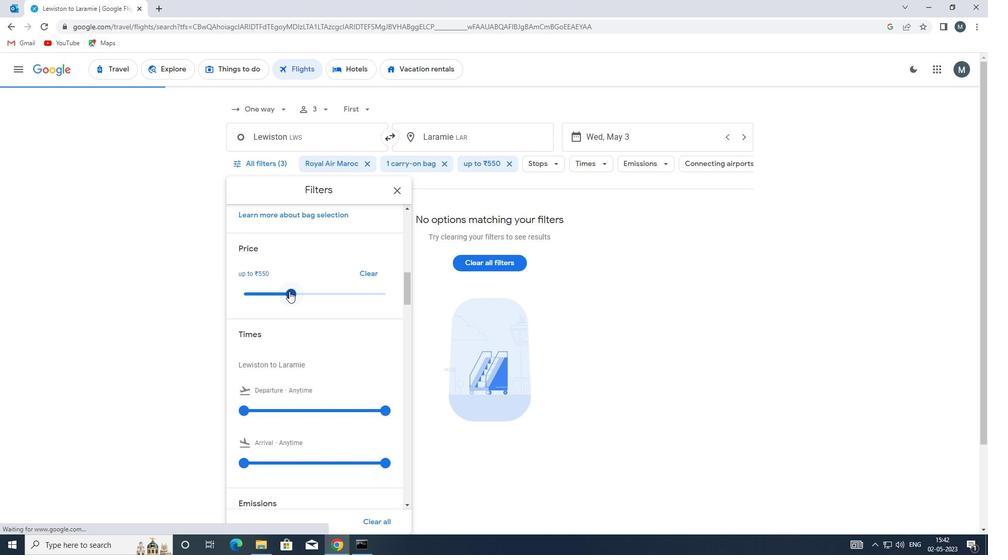 
Action: Mouse moved to (324, 300)
Screenshot: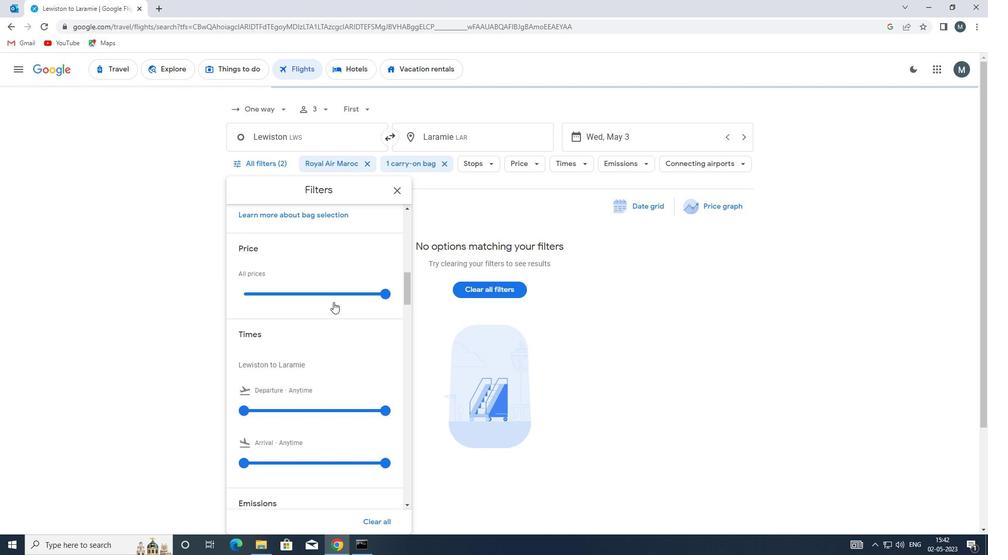 
Action: Mouse scrolled (324, 300) with delta (0, 0)
Screenshot: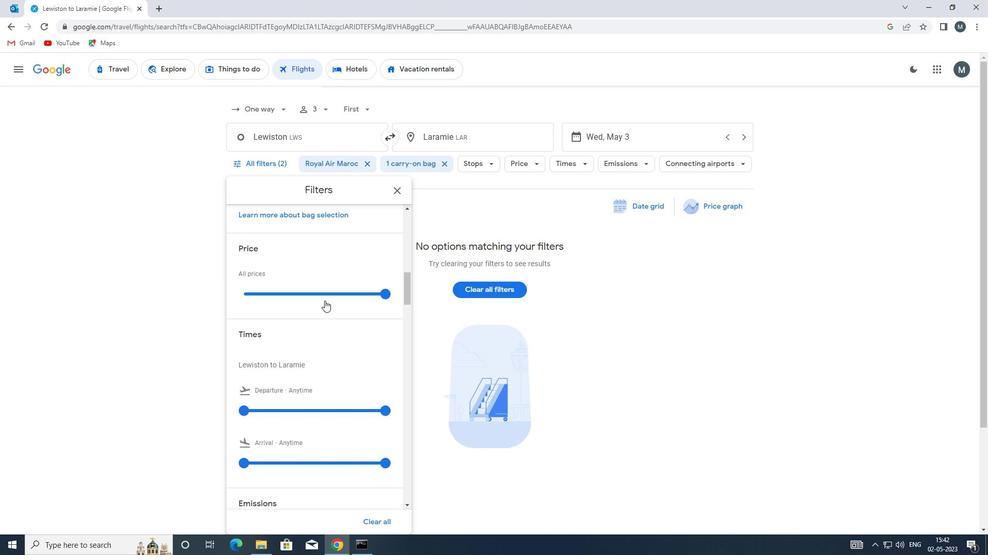 
Action: Mouse scrolled (324, 300) with delta (0, 0)
Screenshot: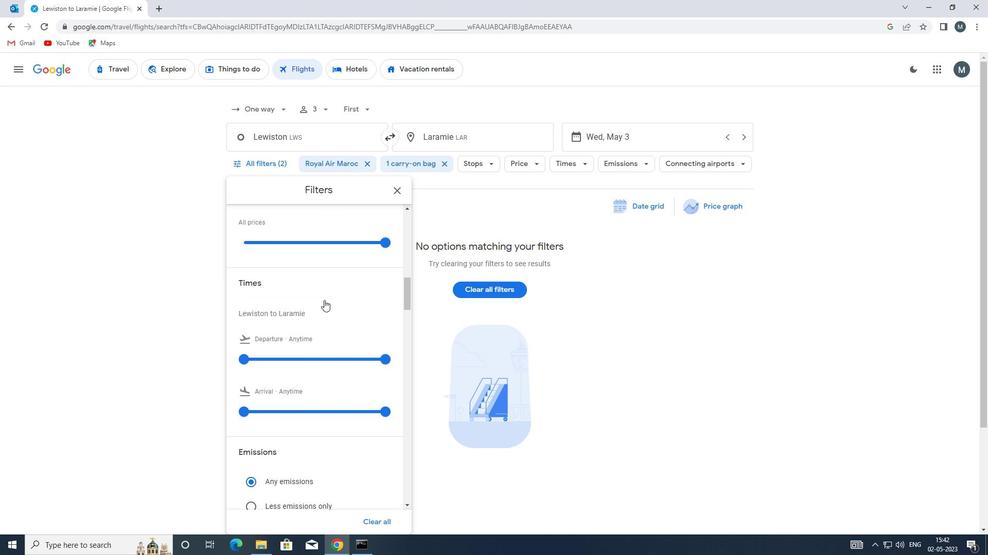 
Action: Mouse moved to (239, 307)
Screenshot: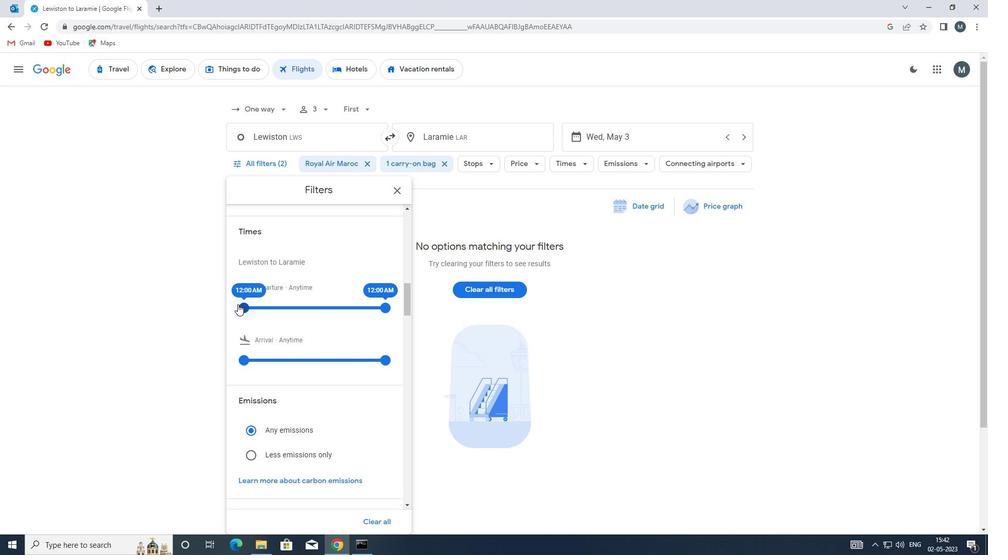 
Action: Mouse pressed left at (239, 307)
Screenshot: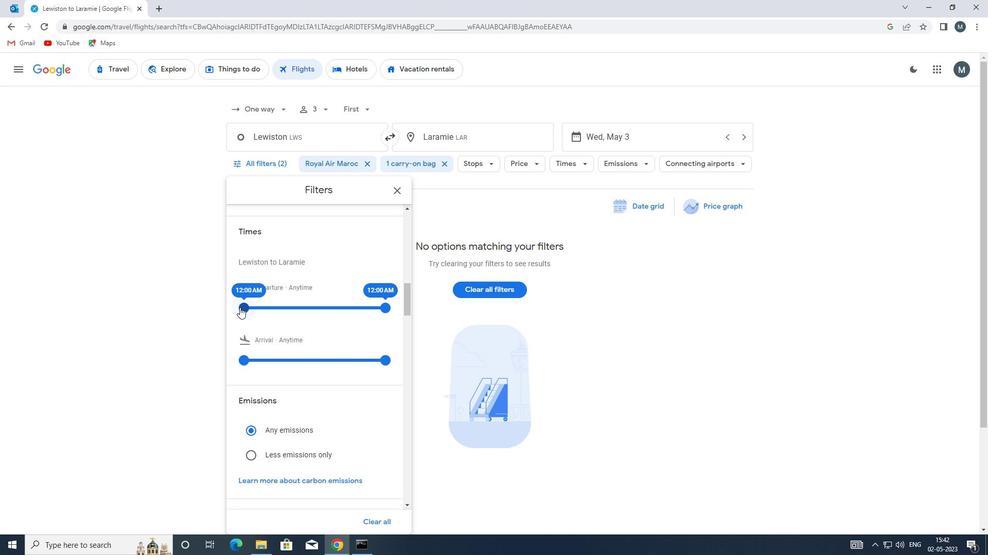 
Action: Mouse moved to (381, 307)
Screenshot: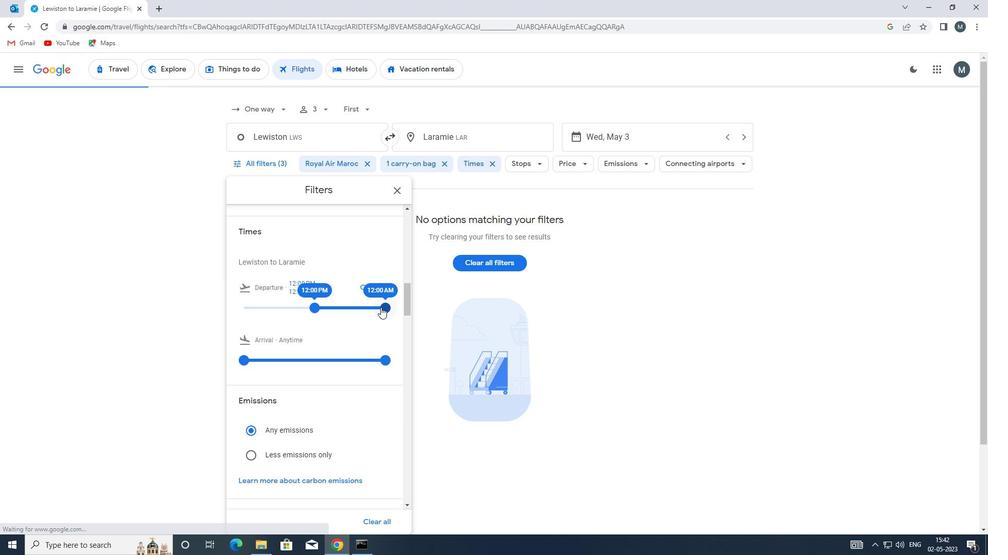 
Action: Mouse pressed left at (381, 307)
Screenshot: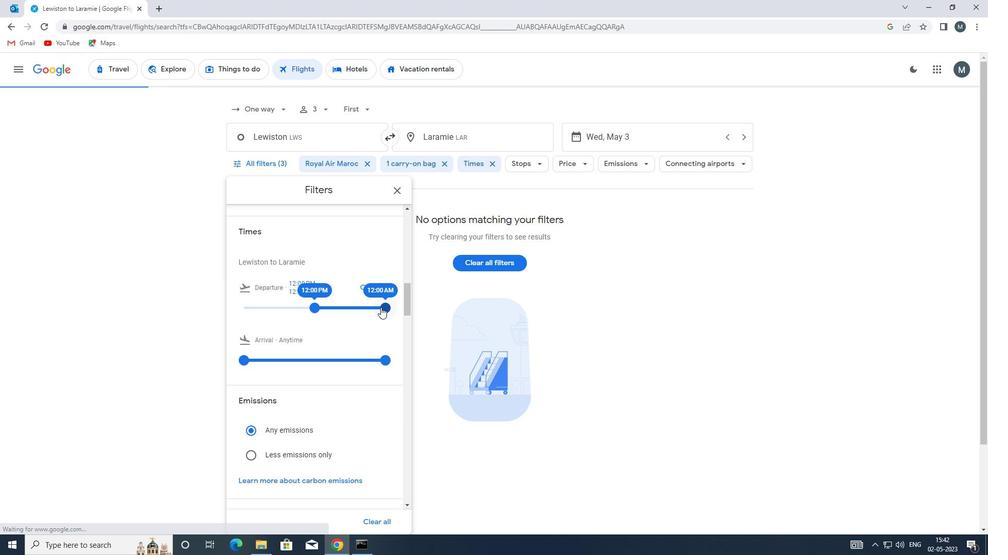 
Action: Mouse moved to (323, 305)
Screenshot: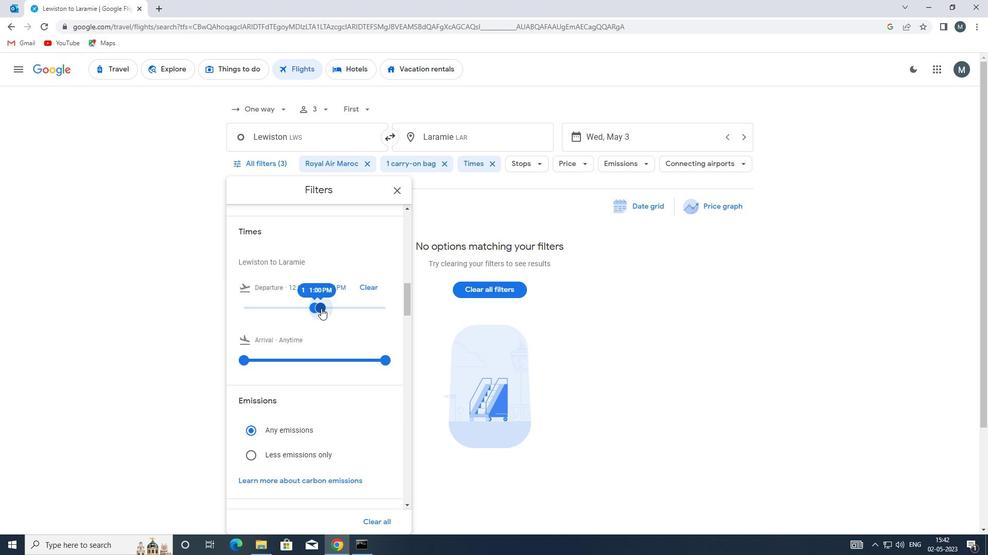
Action: Mouse scrolled (323, 305) with delta (0, 0)
Screenshot: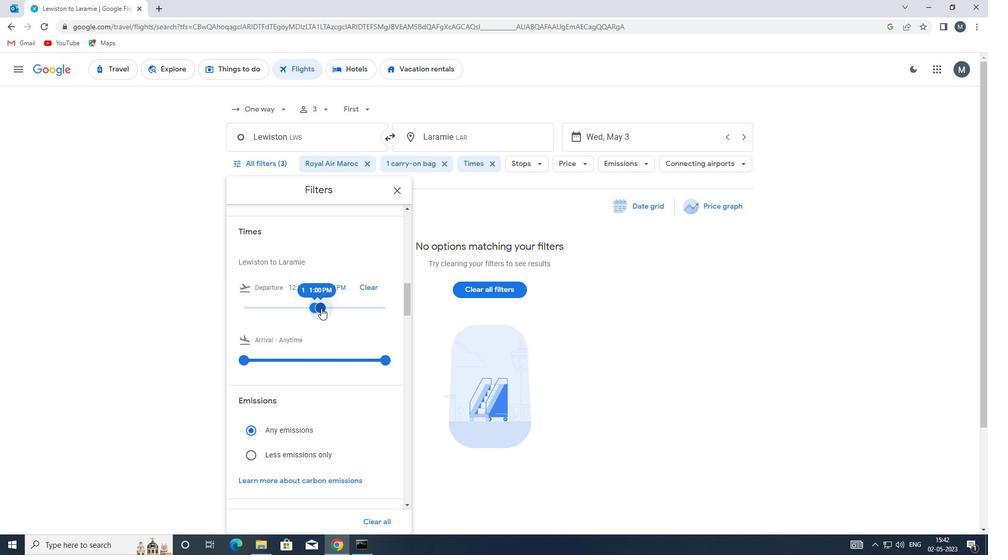 
Action: Mouse moved to (323, 305)
Screenshot: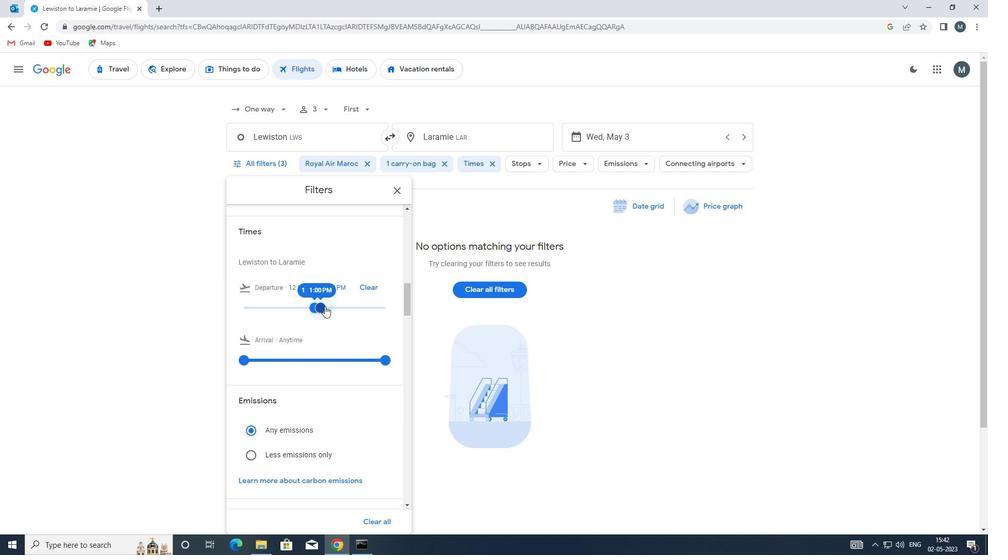 
Action: Mouse scrolled (323, 305) with delta (0, 0)
Screenshot: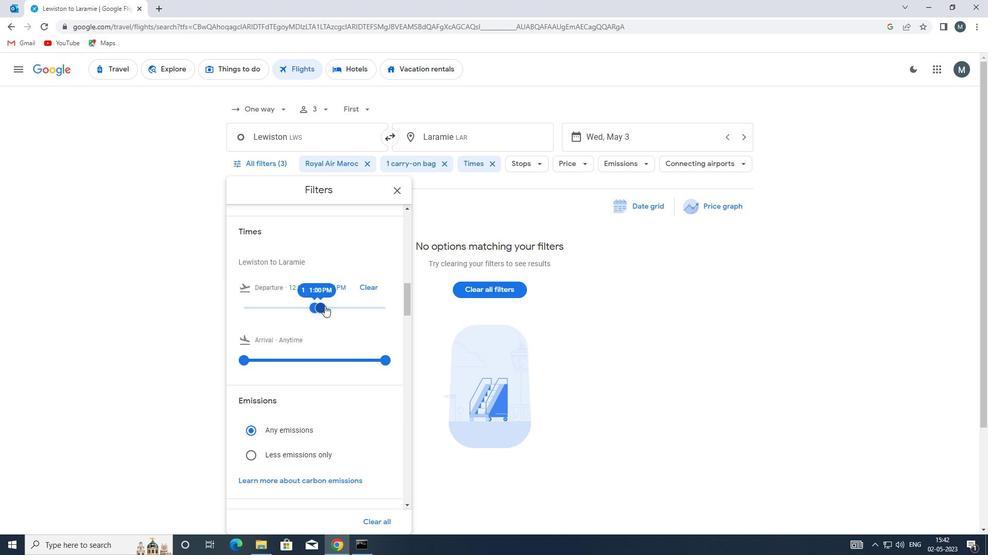 
Action: Mouse moved to (398, 189)
Screenshot: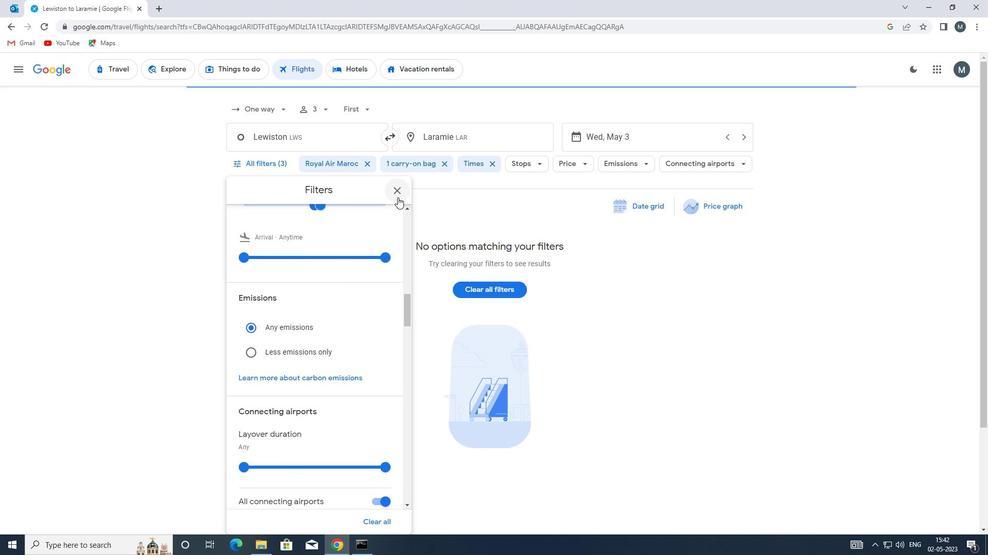 
Action: Mouse pressed left at (398, 189)
Screenshot: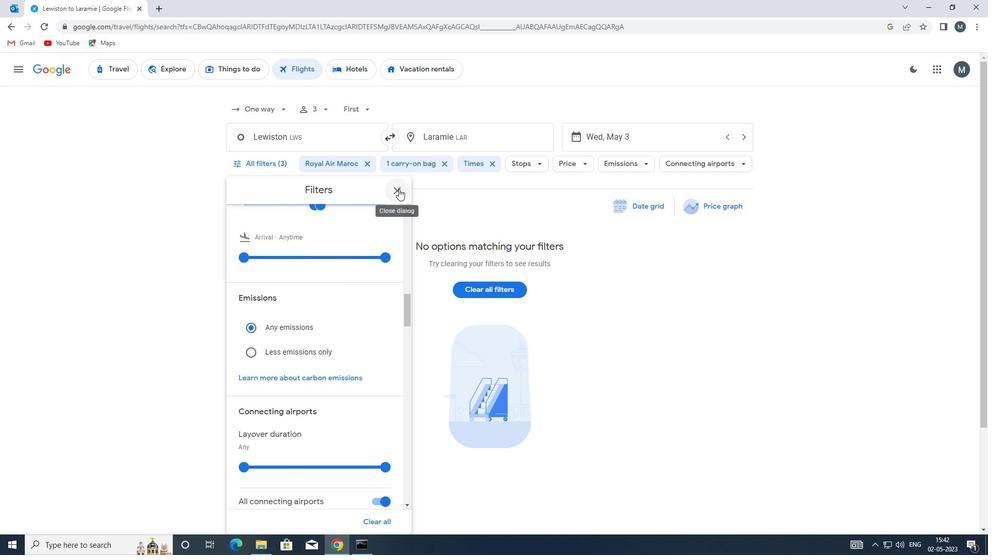 
